 Task:  Click on  Soccer In the  Soccer League click on  Pick Sheet Your name Olivia Garcia Team name Philadelphia and  Email softage.4@softage.net Game 1 Montreal Game 2 Philadelphia Game 3 Atlanta United Game 4 Houston Game 5 Real Salt Lake Game 6 San Jose Game 7 Columbus Game 8 New England Game 9 Philadelphia Game 10 DC United Game 11 Chicago Game 12 NY Red Bulls Game 13 Minnesota United Game 14 LA Galaxy Game 15 Houston Game16 Seattle In Tie Breaker choose Philadelphia Submit pick sheet
Action: Mouse moved to (600, 452)
Screenshot: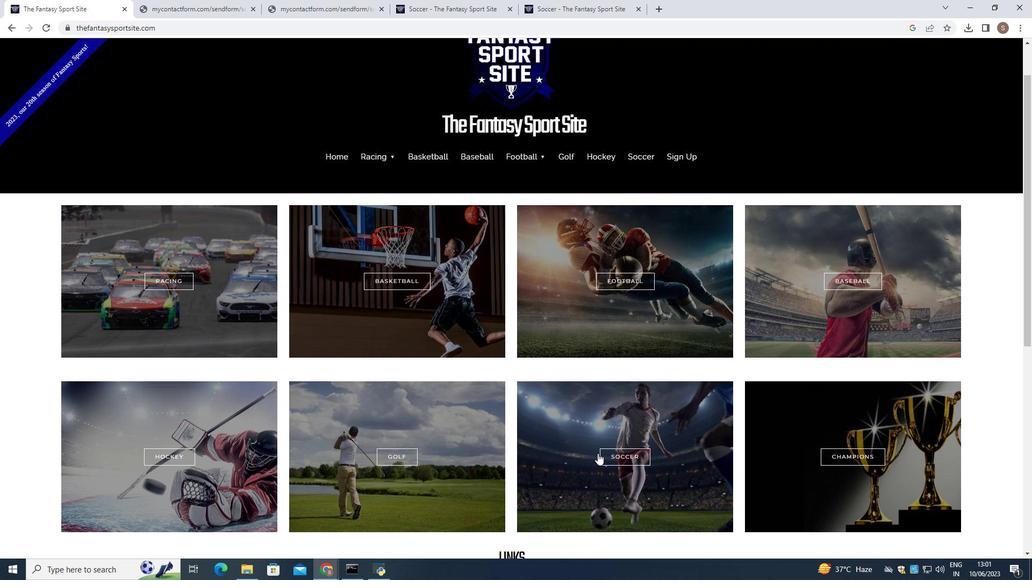 
Action: Mouse pressed left at (600, 452)
Screenshot: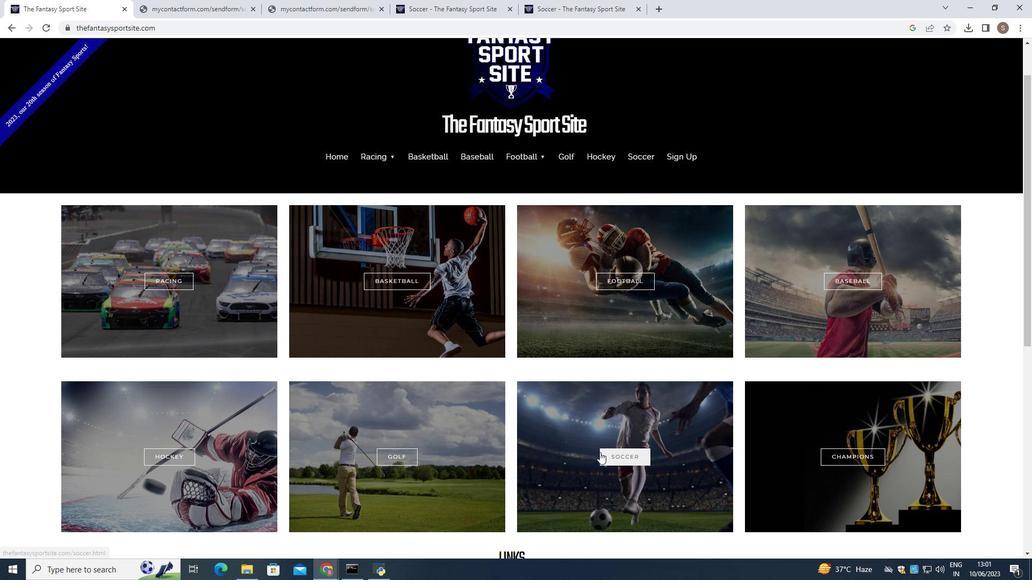 
Action: Mouse moved to (512, 448)
Screenshot: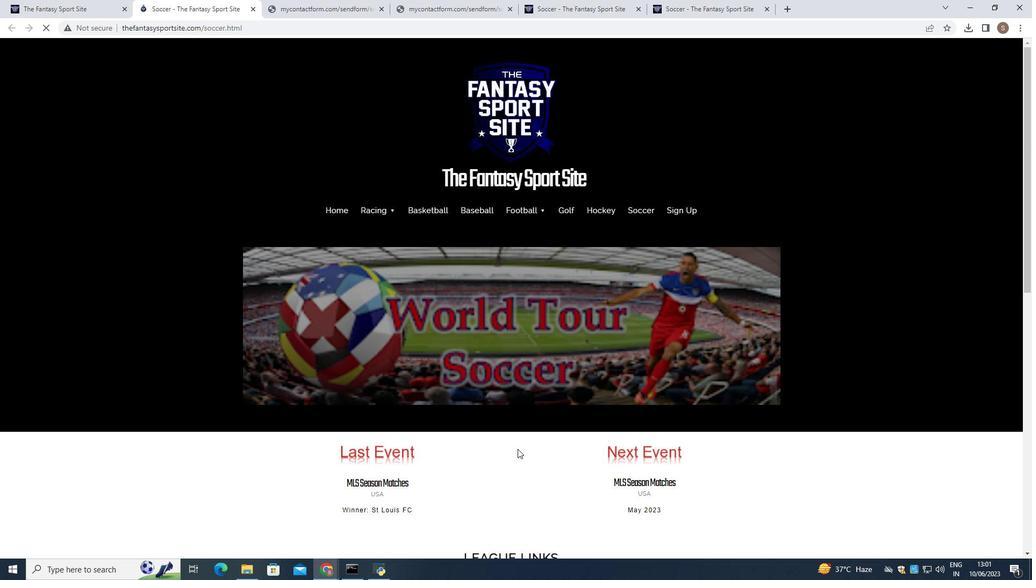 
Action: Mouse scrolled (512, 448) with delta (0, 0)
Screenshot: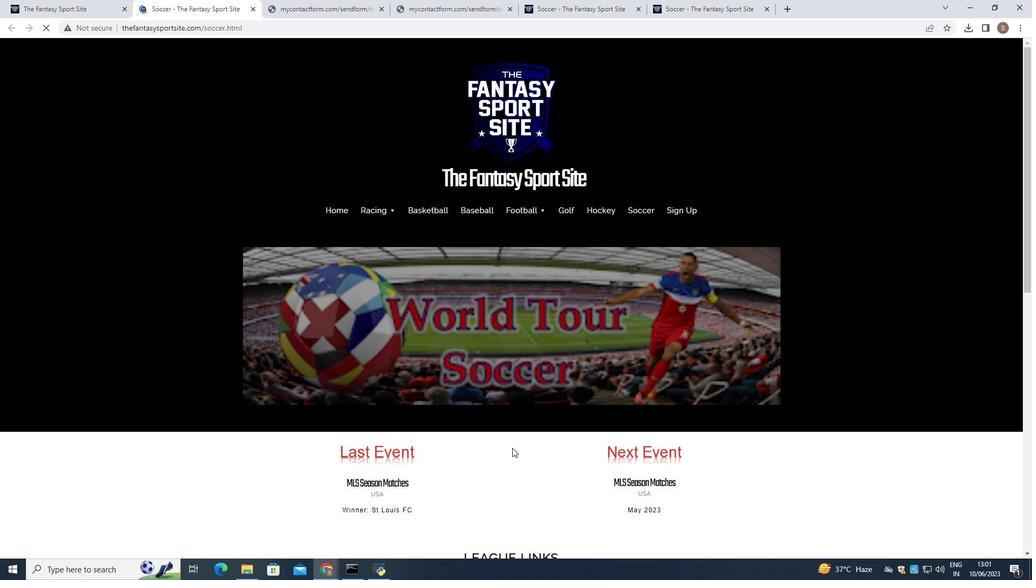 
Action: Mouse scrolled (512, 448) with delta (0, 0)
Screenshot: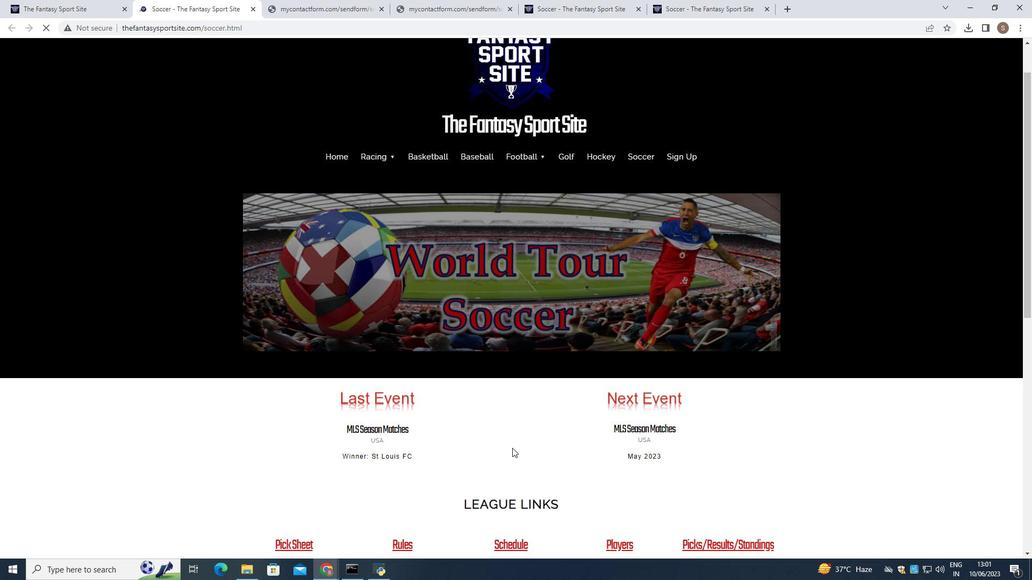 
Action: Mouse scrolled (512, 448) with delta (0, 0)
Screenshot: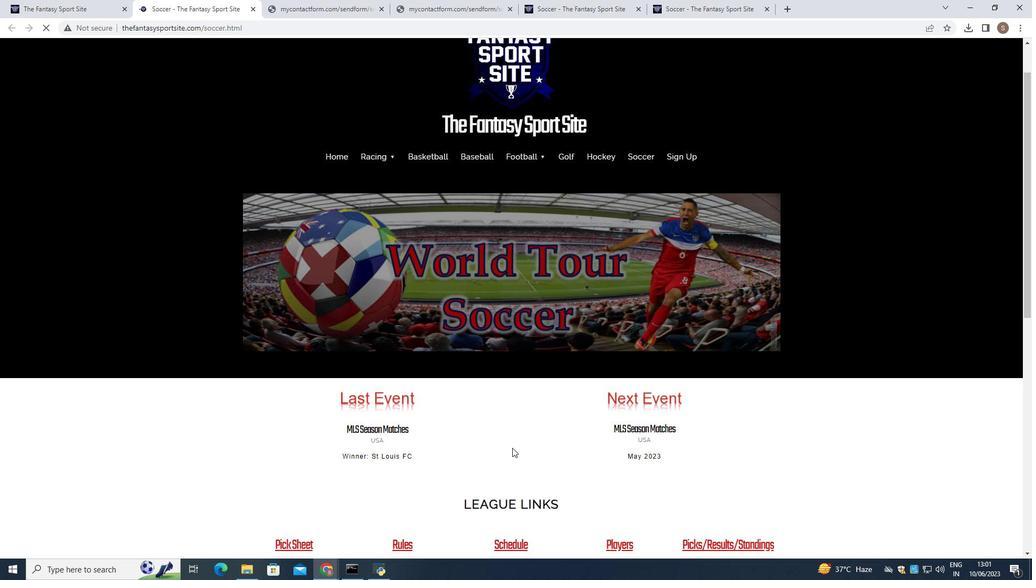 
Action: Mouse moved to (294, 442)
Screenshot: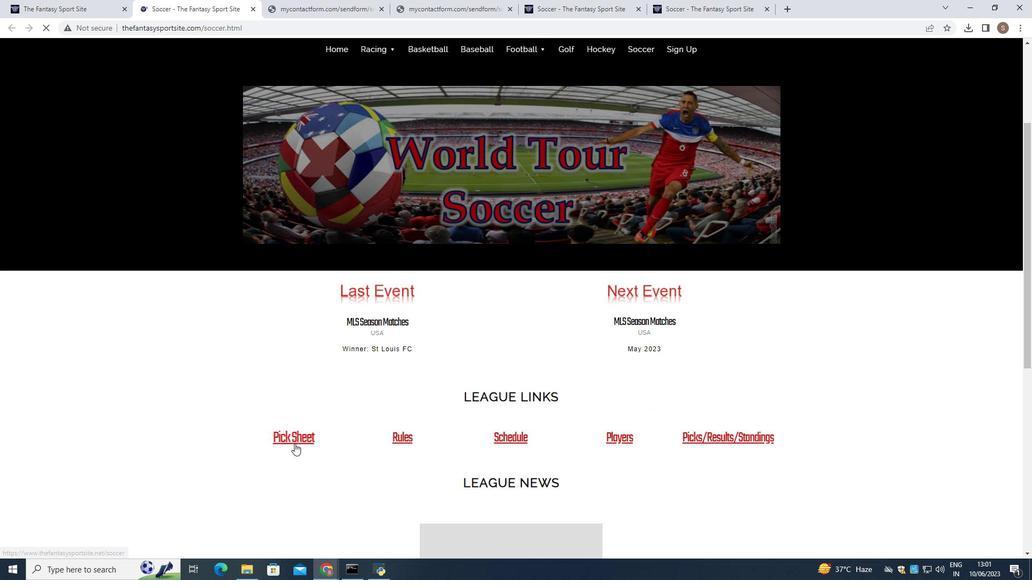 
Action: Mouse pressed left at (294, 442)
Screenshot: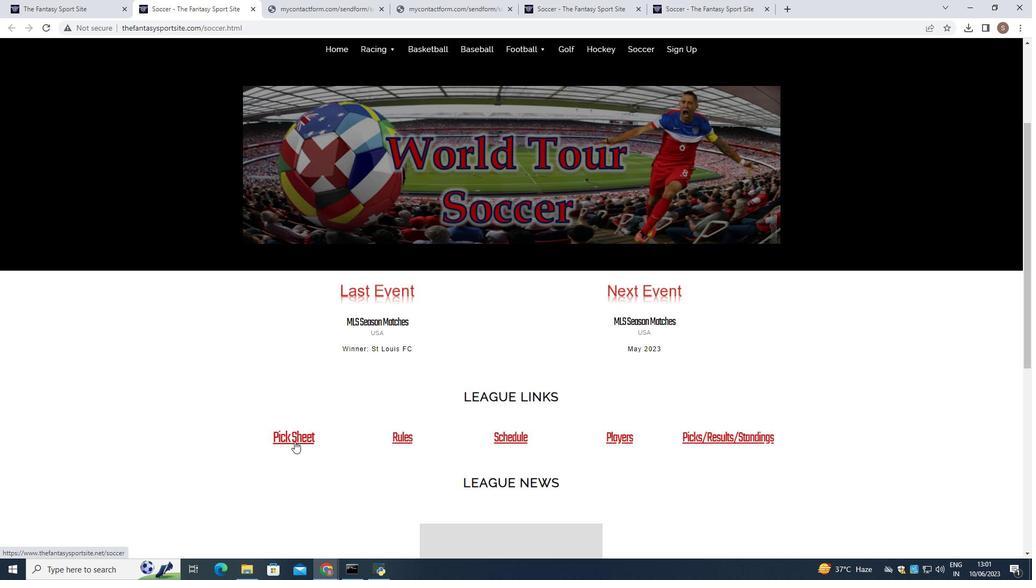 
Action: Mouse scrolled (294, 441) with delta (0, 0)
Screenshot: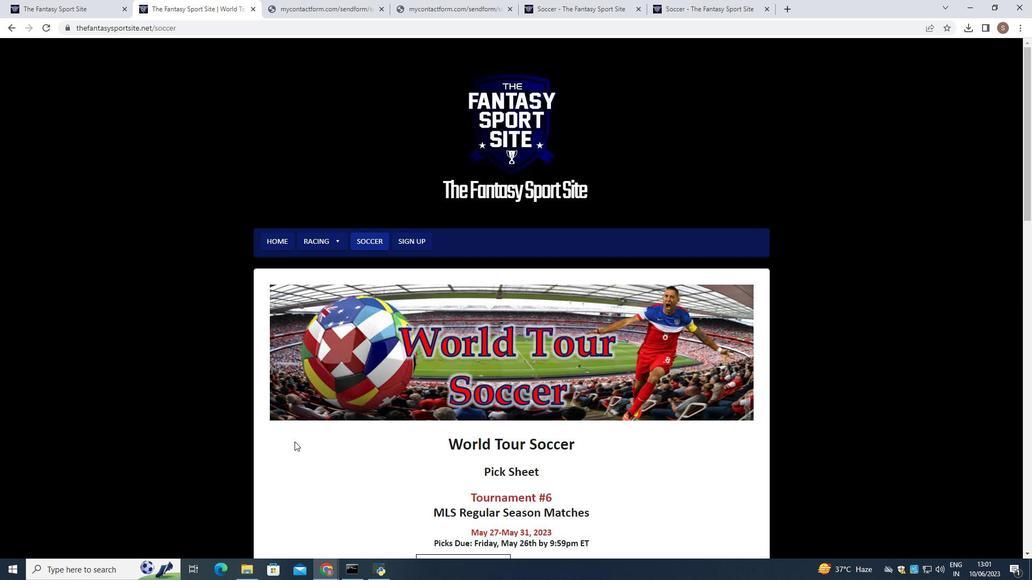 
Action: Mouse scrolled (294, 441) with delta (0, 0)
Screenshot: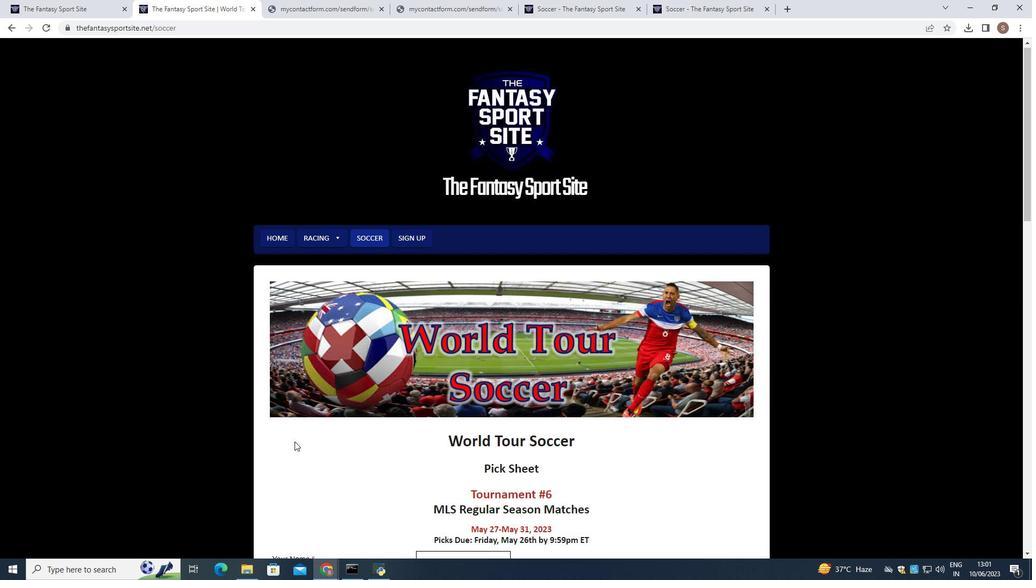 
Action: Mouse moved to (425, 449)
Screenshot: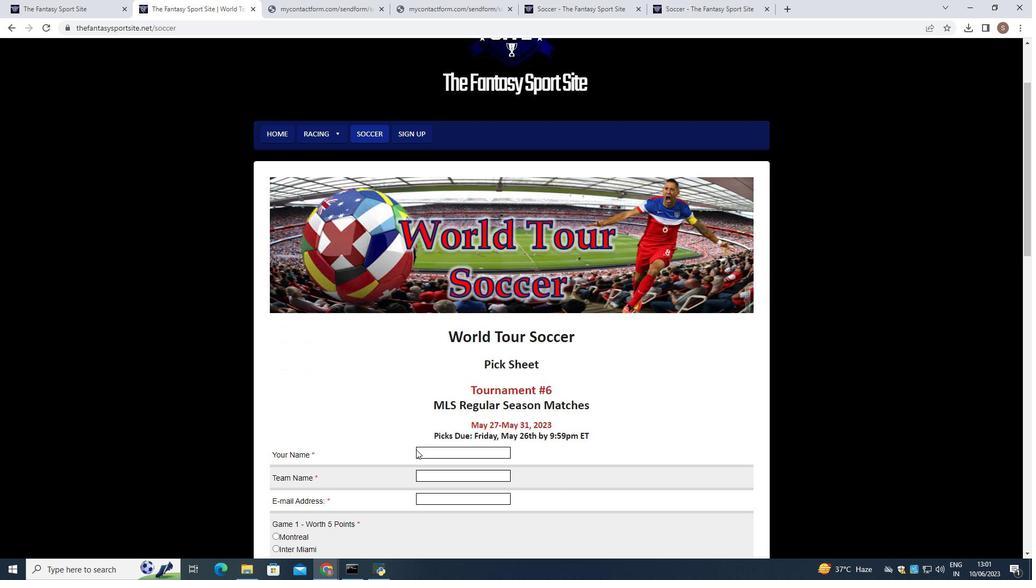 
Action: Mouse pressed left at (425, 449)
Screenshot: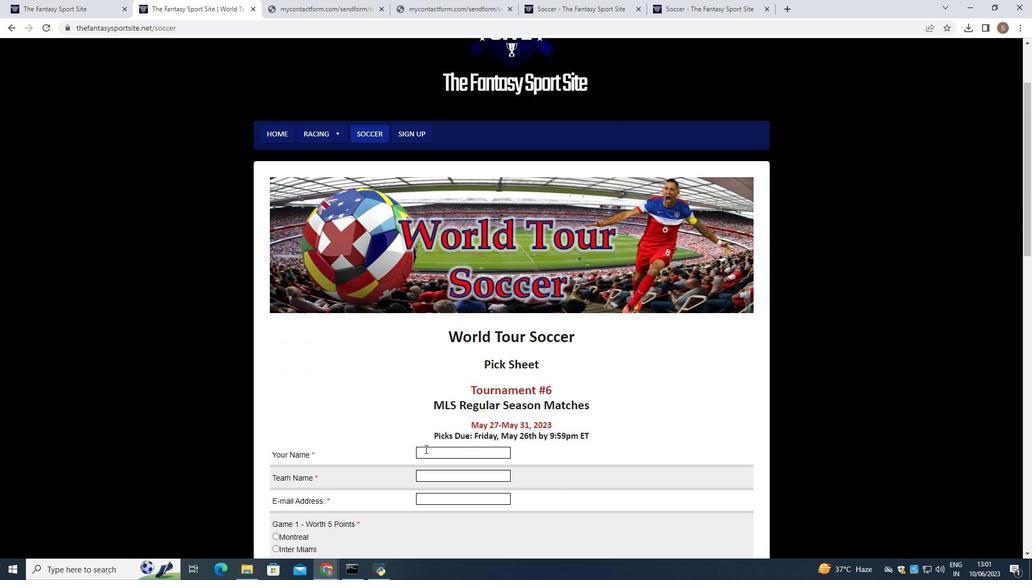 
Action: Key pressed <Key.shift>Olivia<Key.space><Key.shift>Garcia
Screenshot: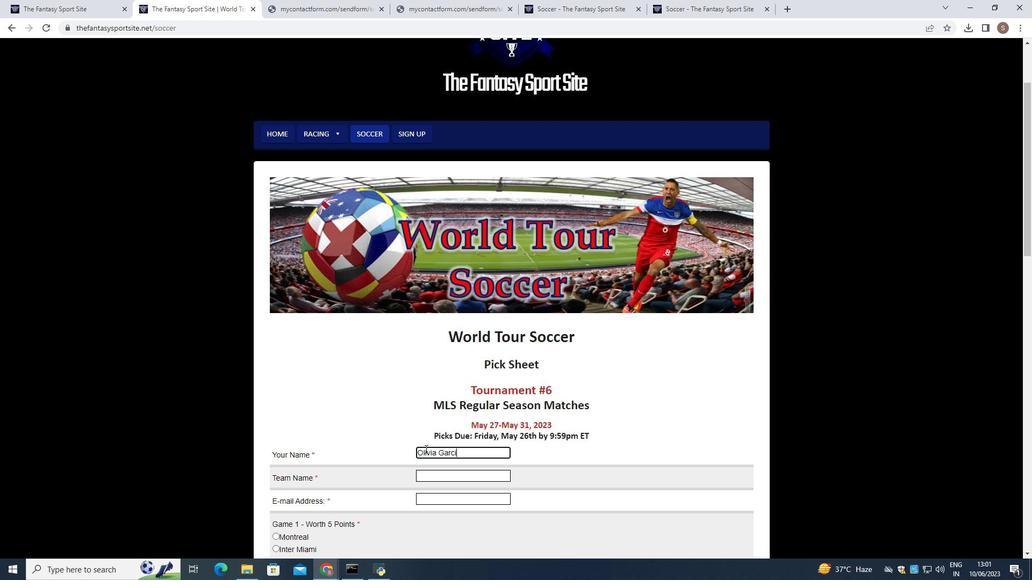 
Action: Mouse moved to (446, 474)
Screenshot: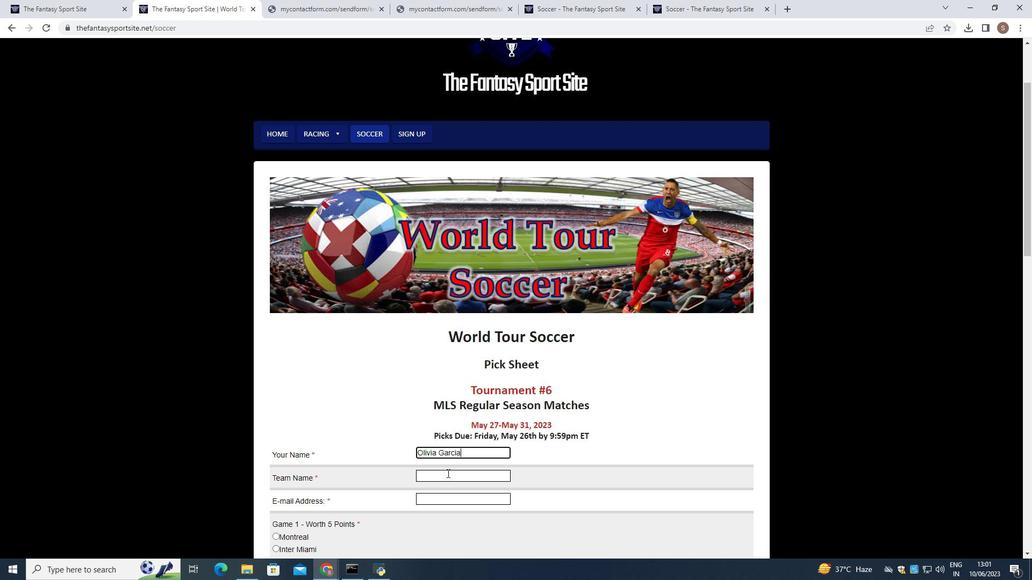 
Action: Mouse pressed left at (446, 474)
Screenshot: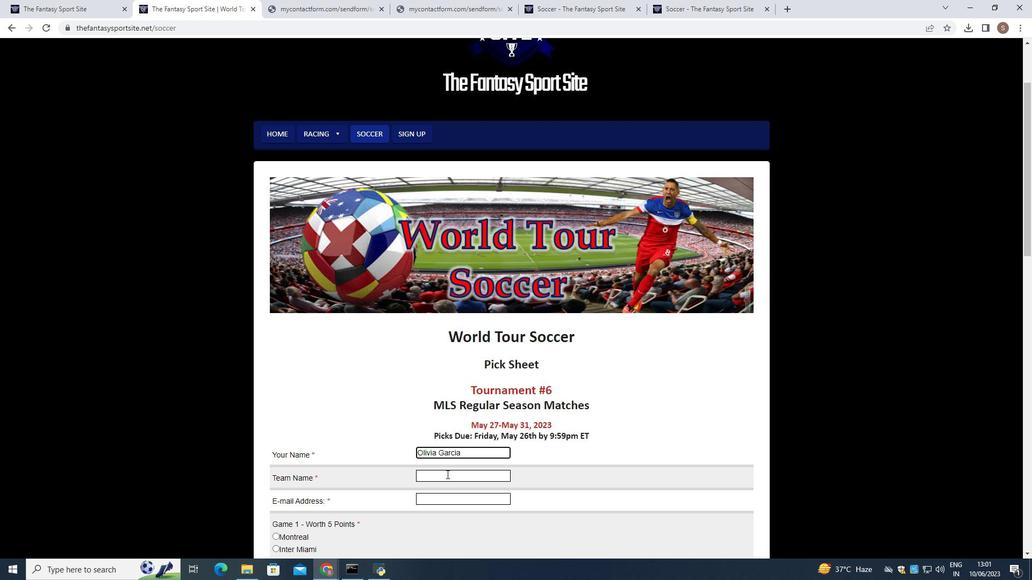 
Action: Key pressed <Key.shift_r>Philadelphia
Screenshot: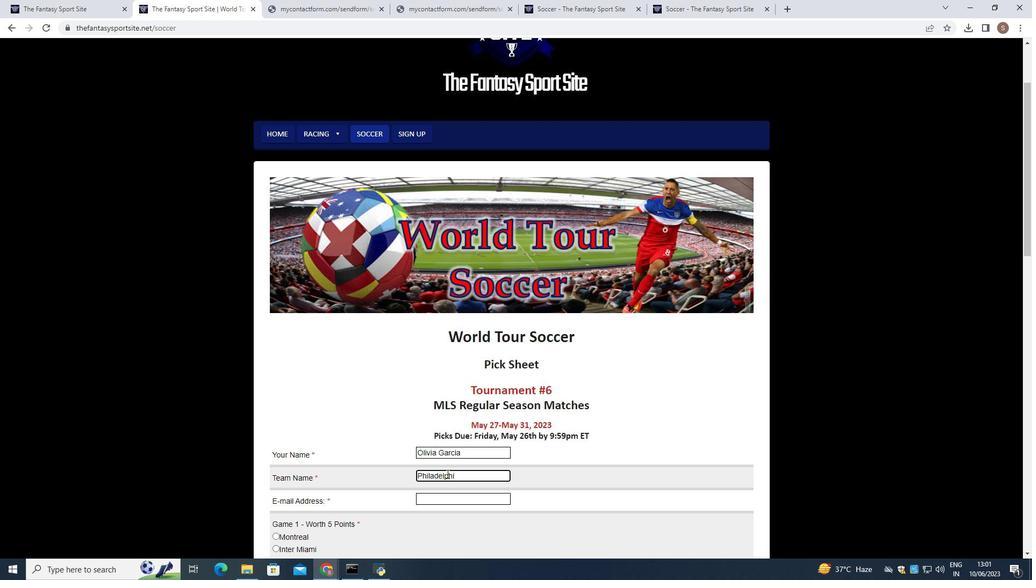 
Action: Mouse moved to (419, 498)
Screenshot: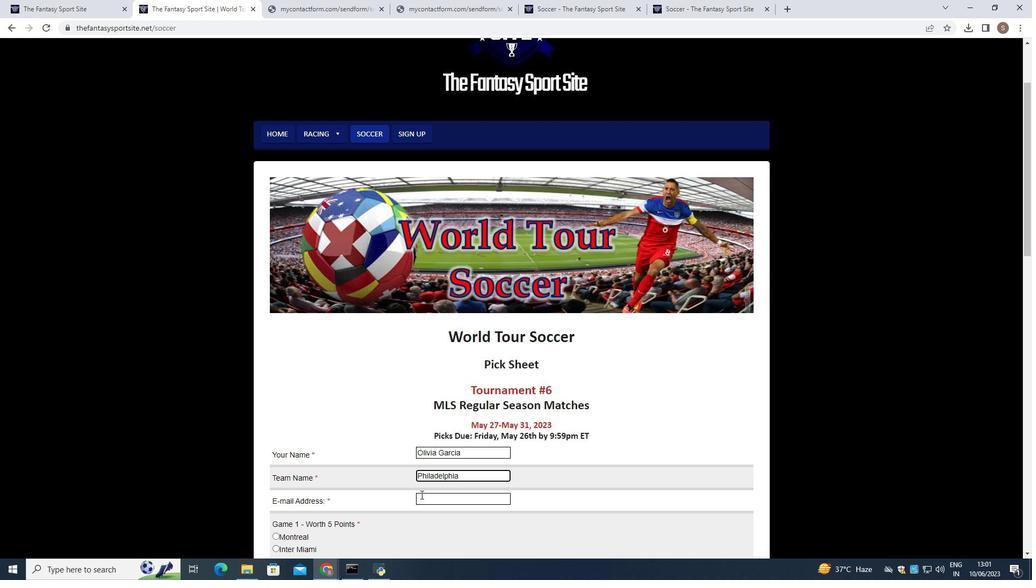 
Action: Mouse pressed left at (419, 498)
Screenshot: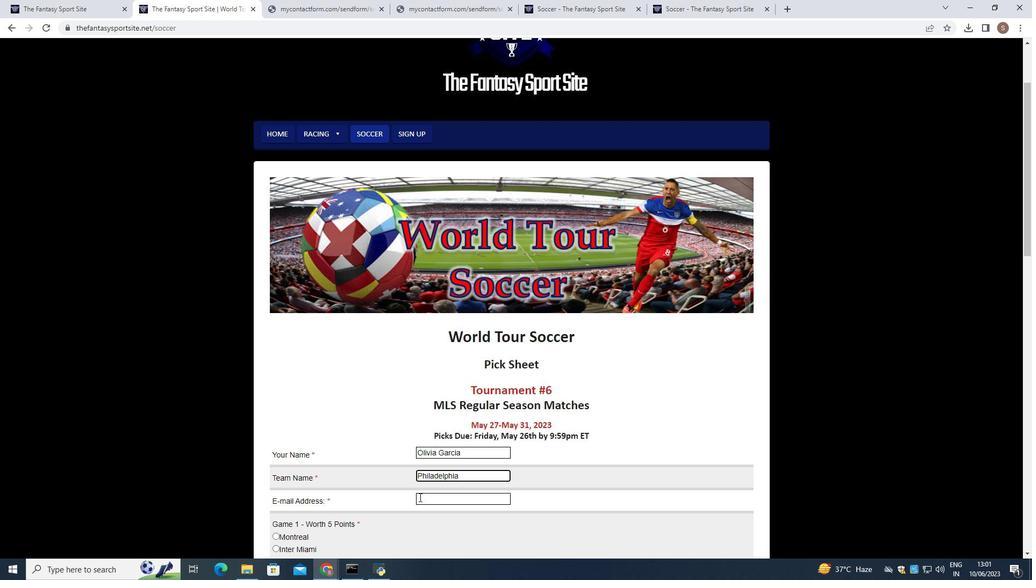 
Action: Key pressed <Key.shift>S<Key.backspace>softage.4<Key.shift>@softage.net
Screenshot: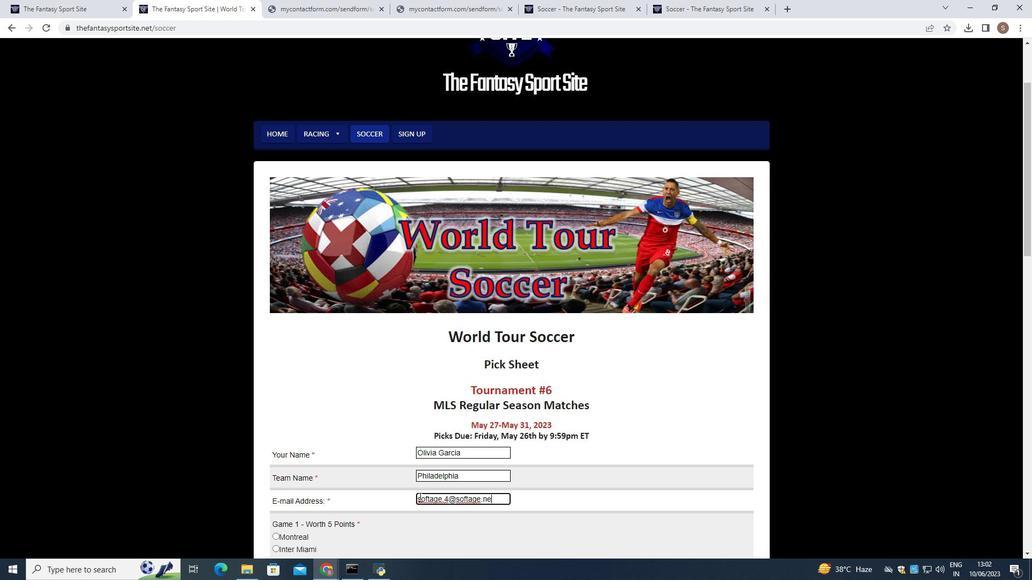 
Action: Mouse moved to (386, 465)
Screenshot: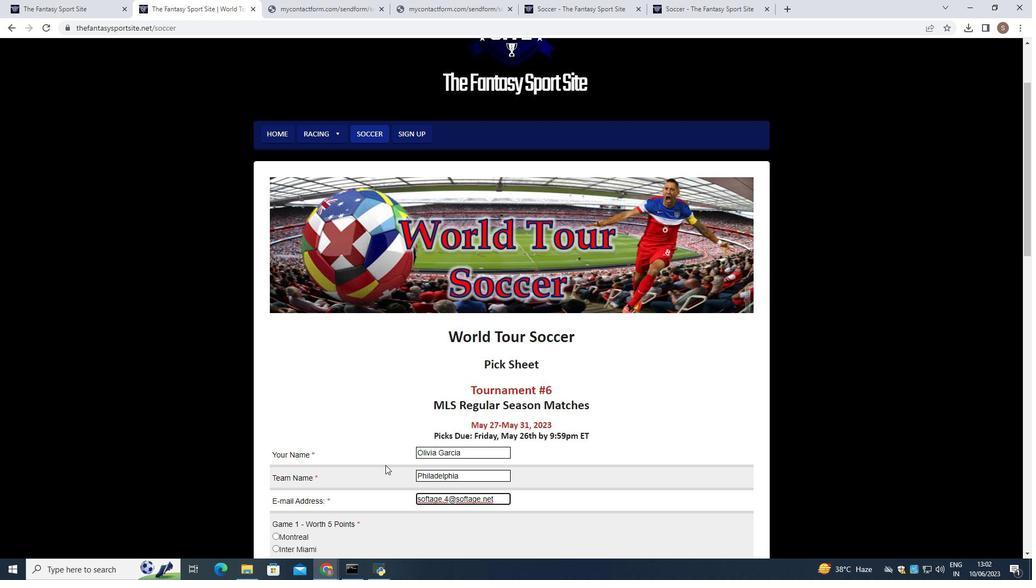 
Action: Mouse scrolled (386, 464) with delta (0, 0)
Screenshot: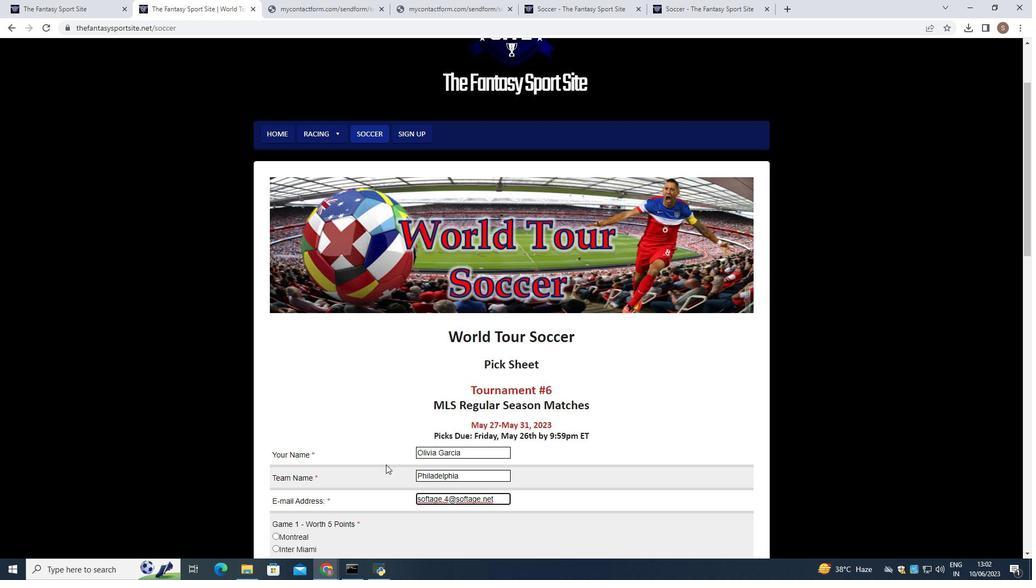 
Action: Mouse moved to (275, 482)
Screenshot: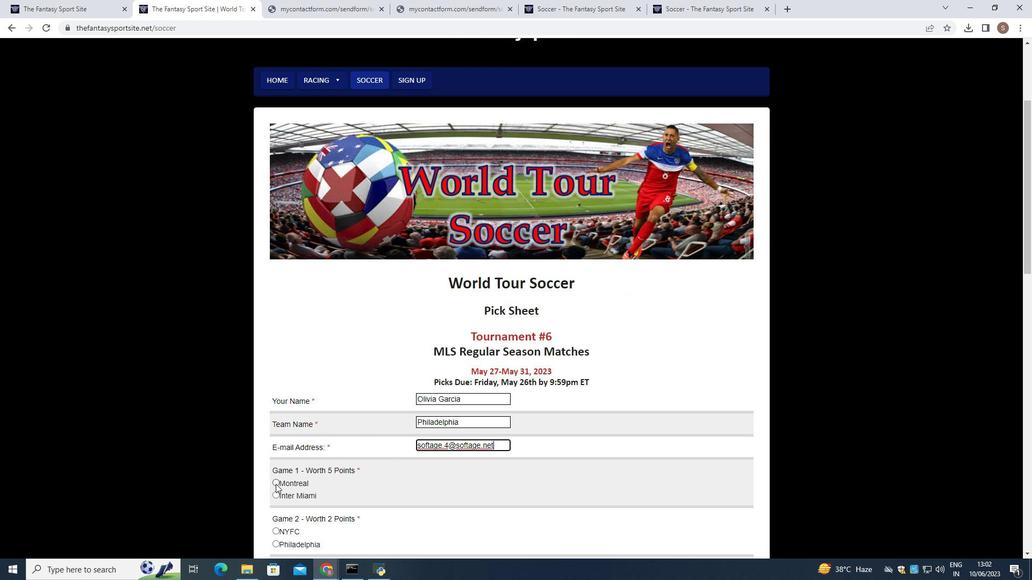 
Action: Mouse pressed left at (275, 482)
Screenshot: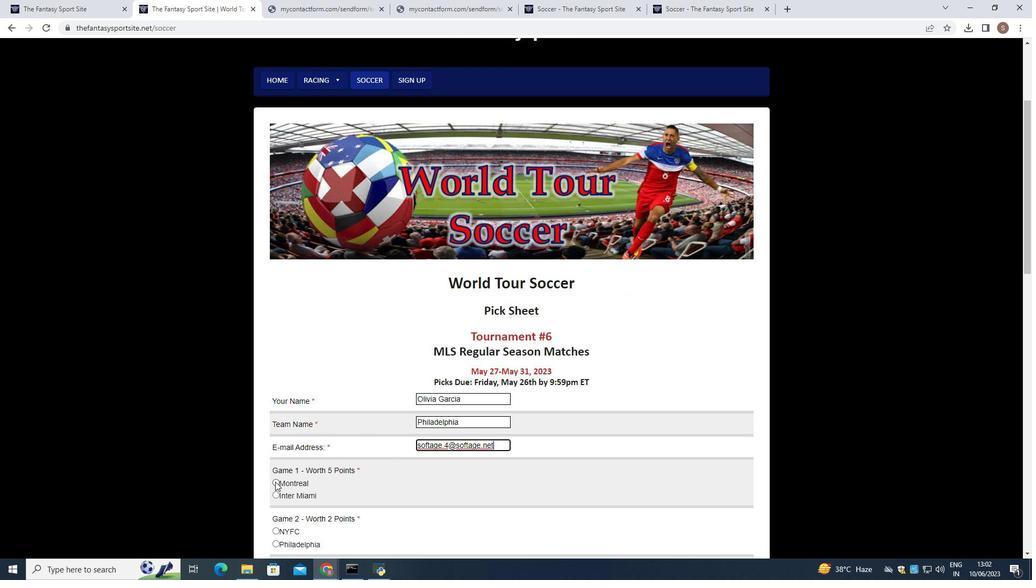 
Action: Mouse moved to (297, 480)
Screenshot: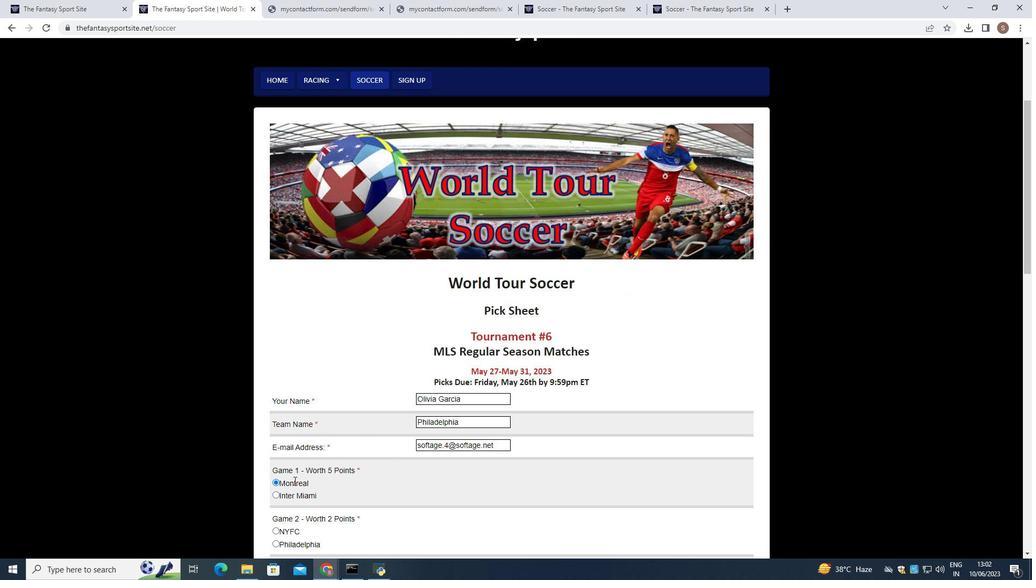 
Action: Mouse scrolled (297, 479) with delta (0, 0)
Screenshot: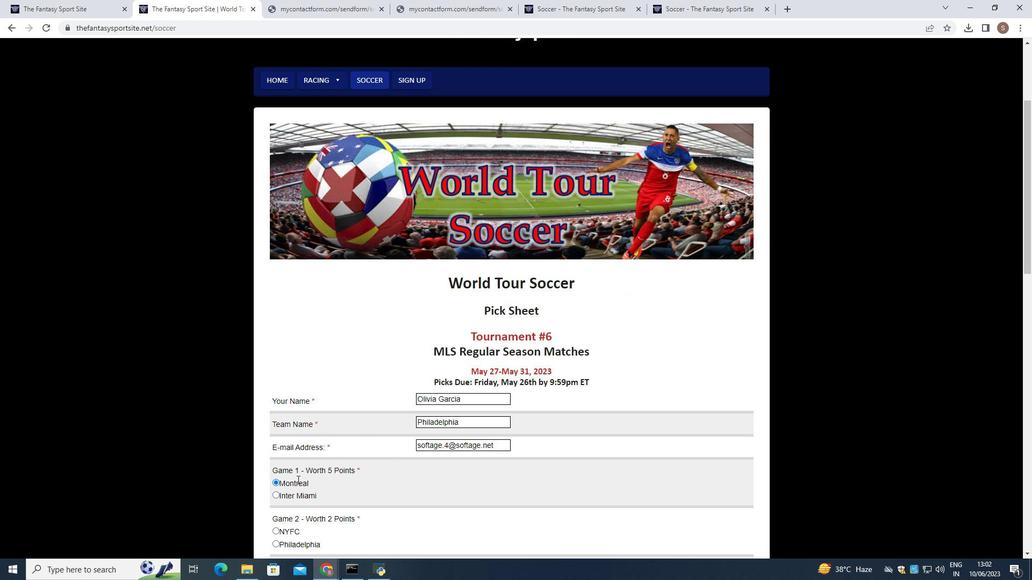 
Action: Mouse scrolled (297, 479) with delta (0, 0)
Screenshot: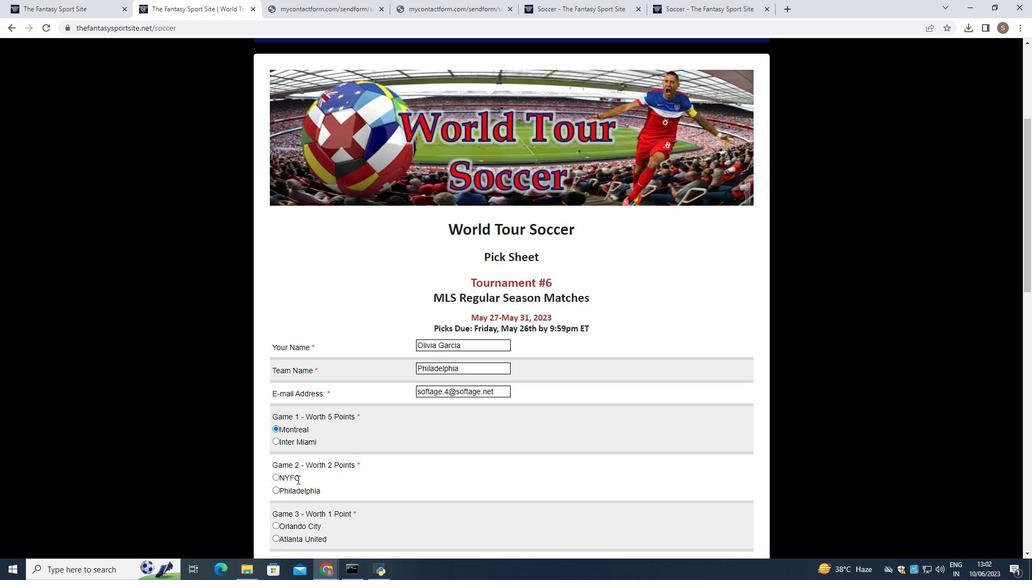 
Action: Mouse moved to (278, 438)
Screenshot: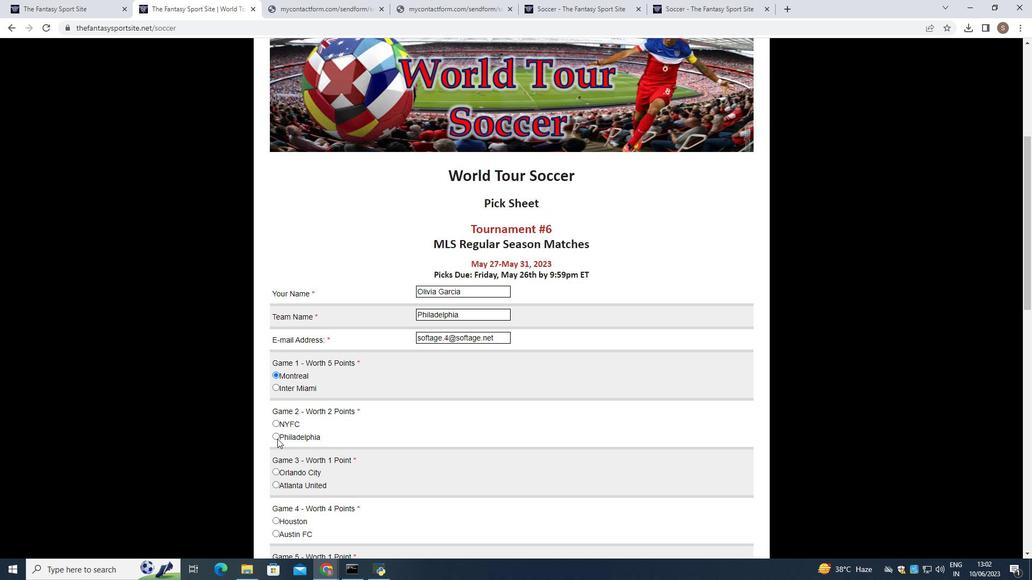 
Action: Mouse pressed left at (278, 438)
Screenshot: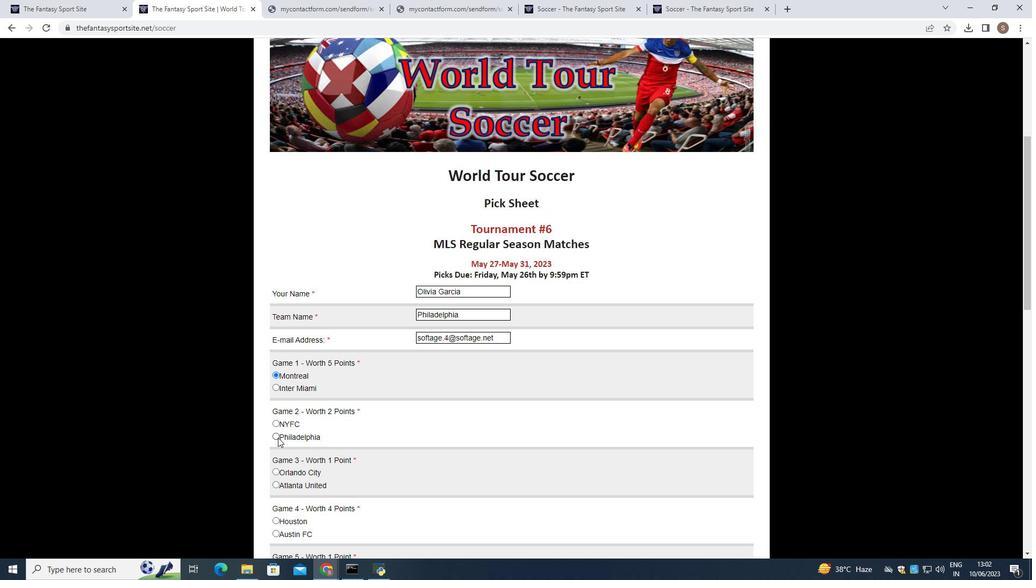 
Action: Mouse moved to (293, 438)
Screenshot: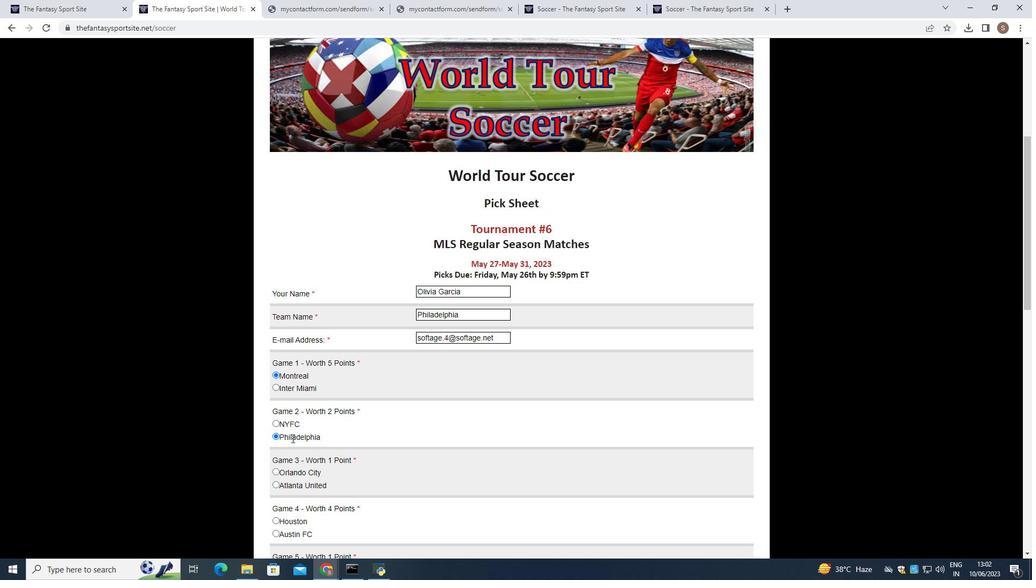 
Action: Mouse scrolled (293, 438) with delta (0, 0)
Screenshot: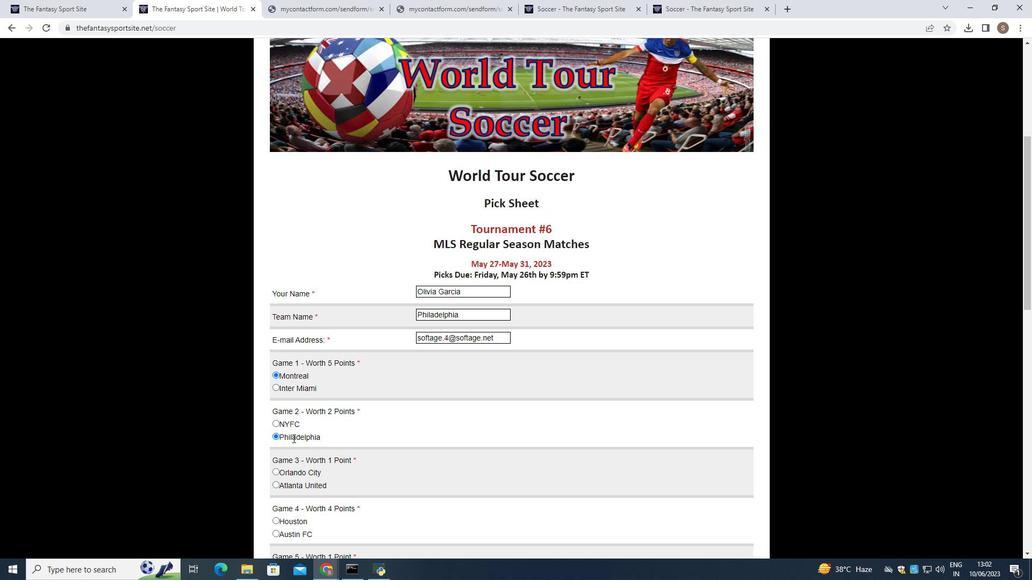 
Action: Mouse moved to (275, 430)
Screenshot: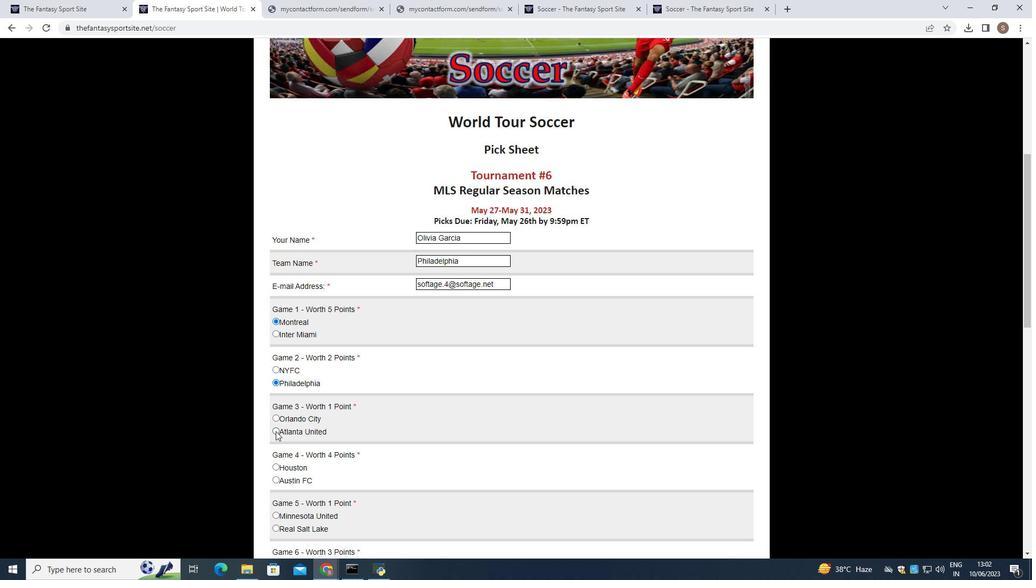 
Action: Mouse pressed left at (275, 430)
Screenshot: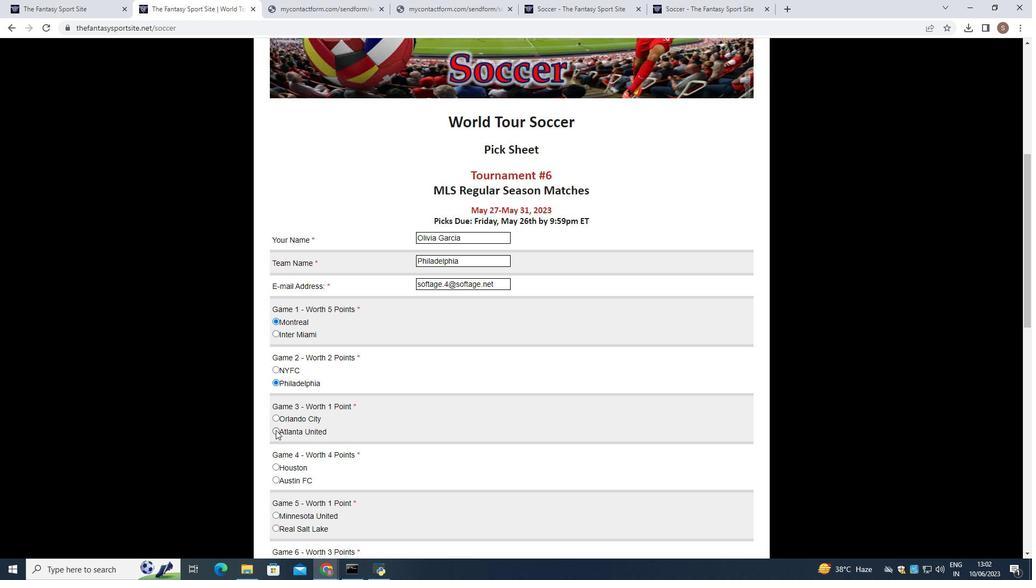 
Action: Mouse moved to (277, 428)
Screenshot: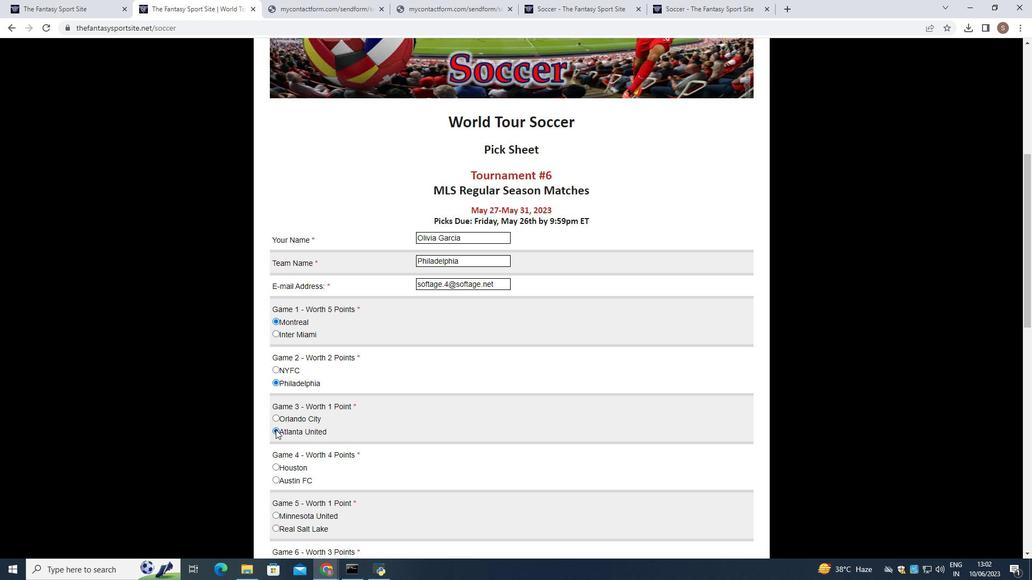 
Action: Mouse scrolled (277, 428) with delta (0, 0)
Screenshot: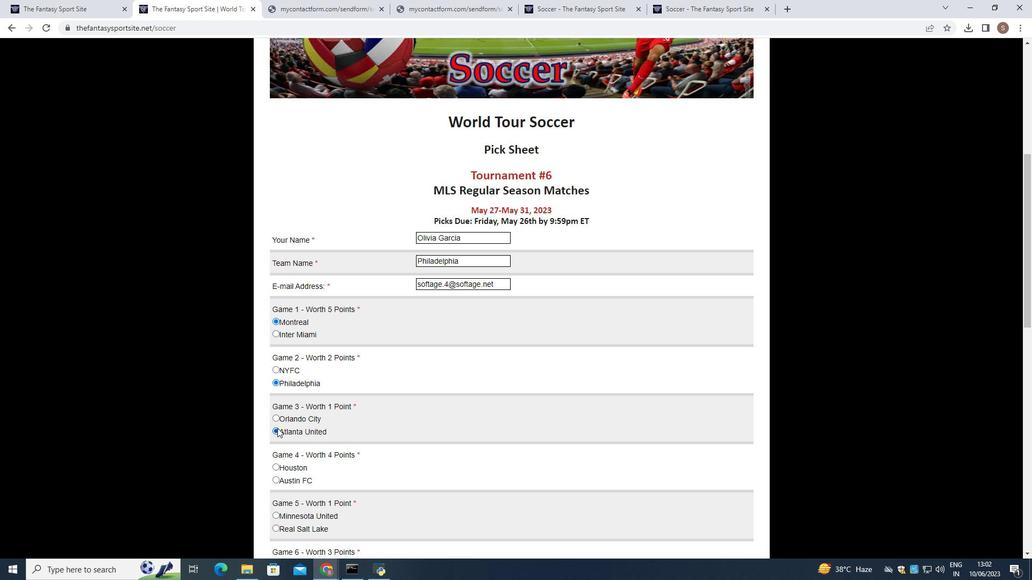 
Action: Mouse moved to (275, 413)
Screenshot: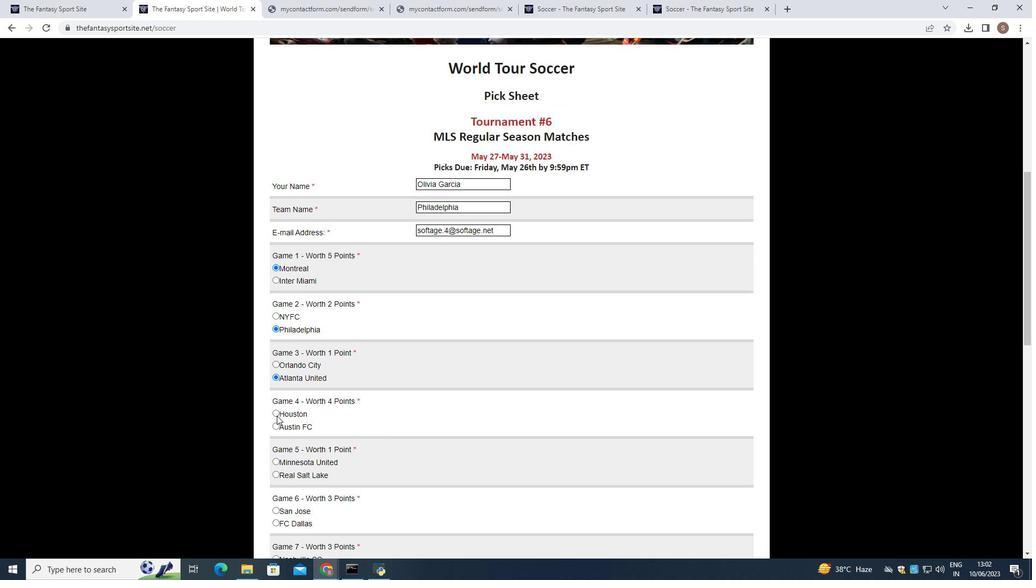 
Action: Mouse pressed left at (275, 413)
Screenshot: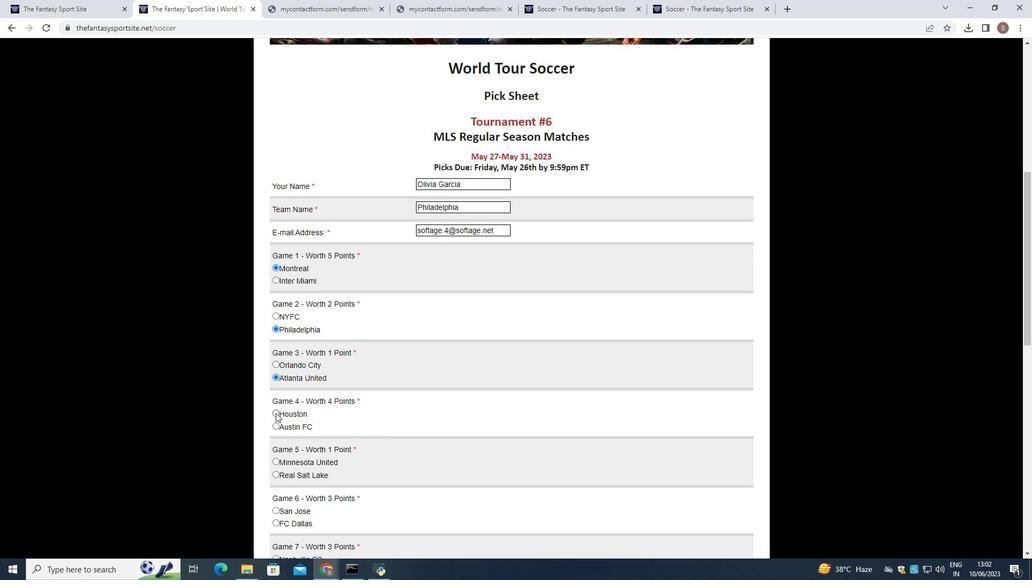 
Action: Mouse scrolled (275, 413) with delta (0, 0)
Screenshot: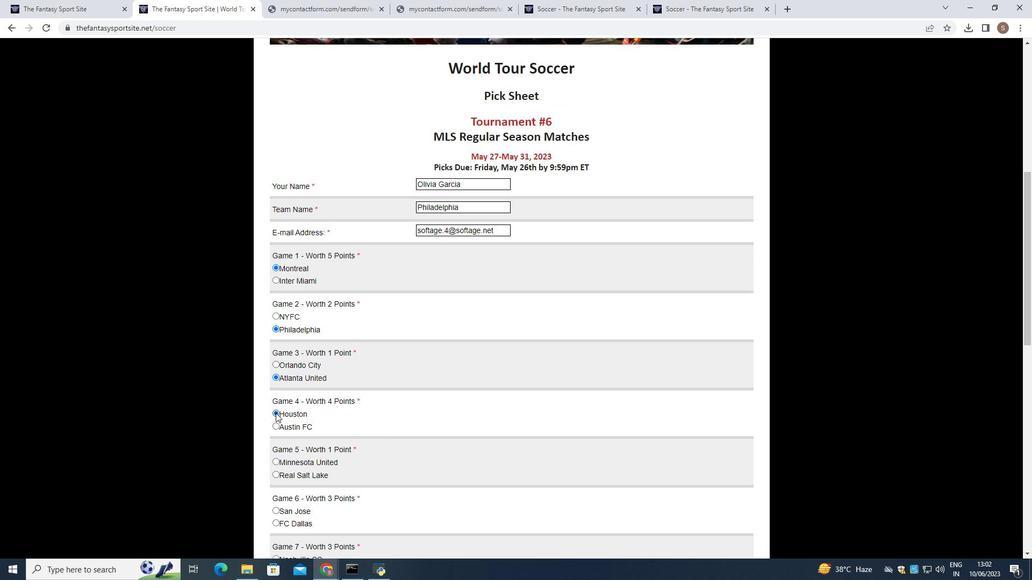 
Action: Mouse moved to (275, 420)
Screenshot: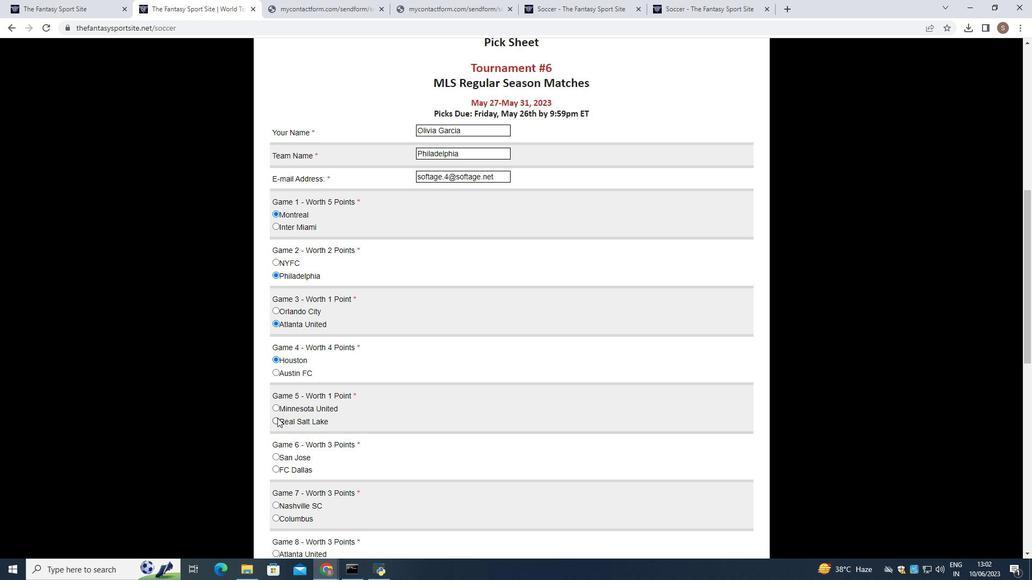 
Action: Mouse pressed left at (275, 420)
Screenshot: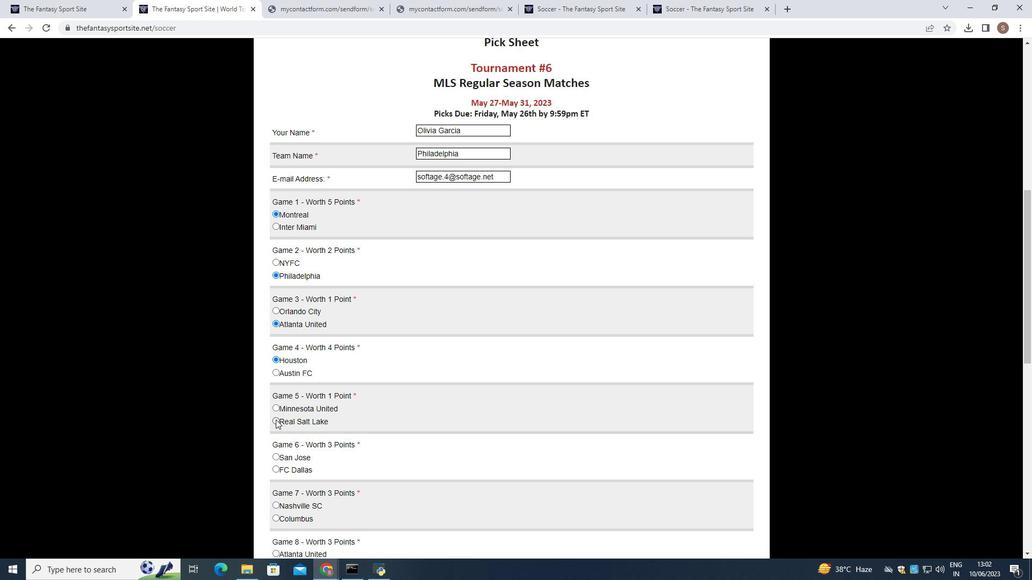 
Action: Mouse scrolled (275, 419) with delta (0, 0)
Screenshot: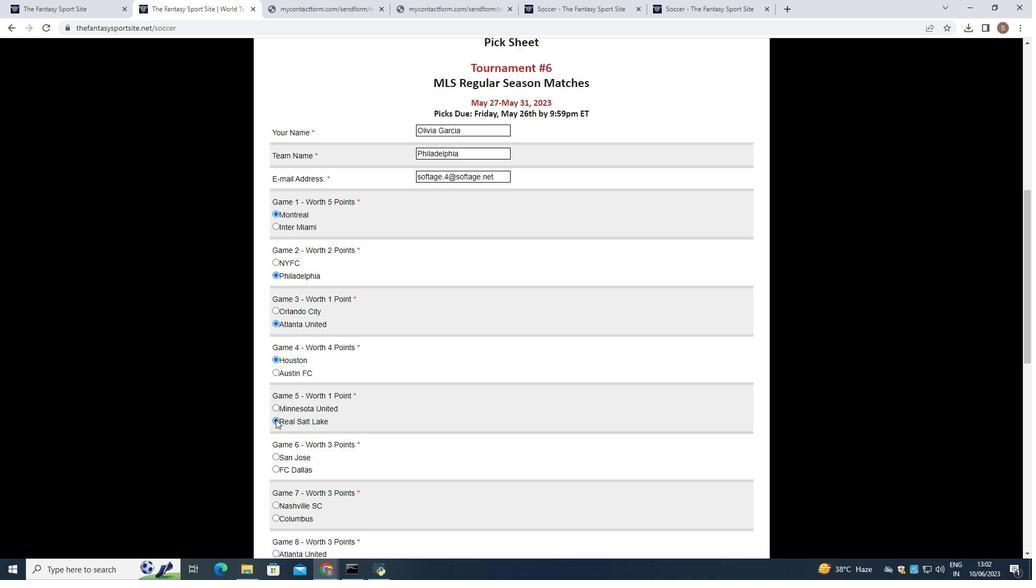
Action: Mouse moved to (276, 403)
Screenshot: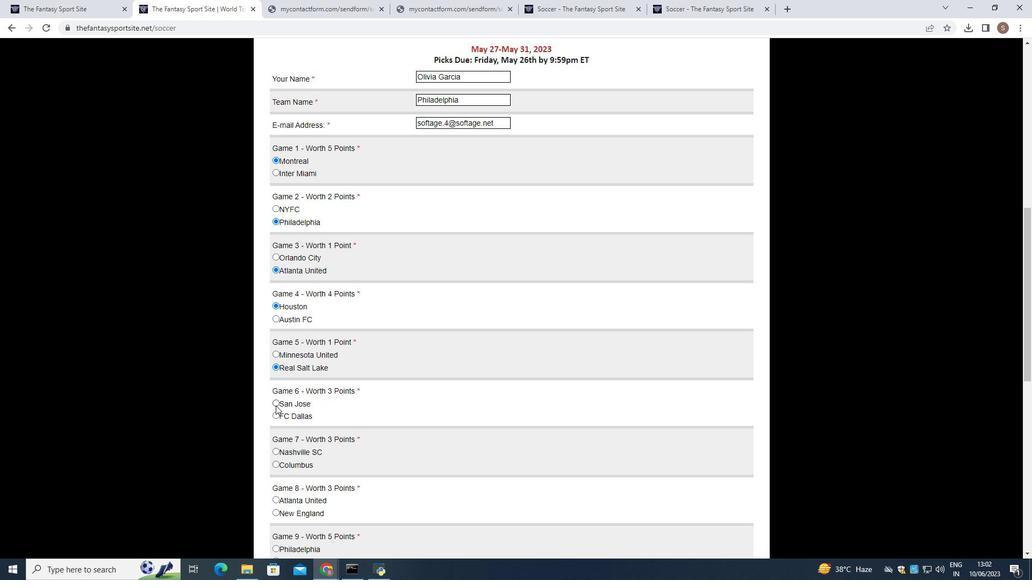 
Action: Mouse pressed left at (276, 403)
Screenshot: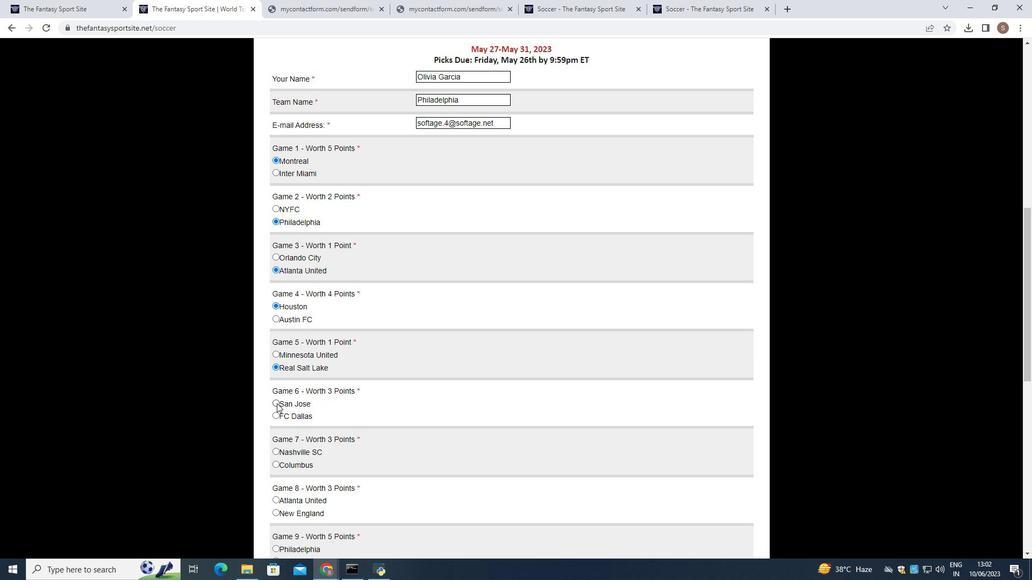 
Action: Mouse scrolled (276, 403) with delta (0, 0)
Screenshot: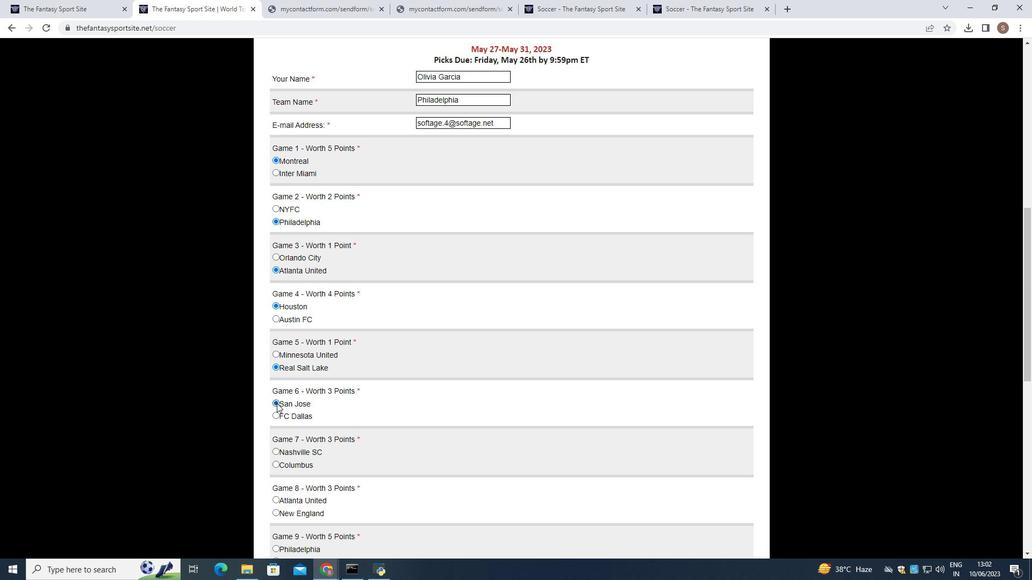 
Action: Mouse scrolled (276, 403) with delta (0, 0)
Screenshot: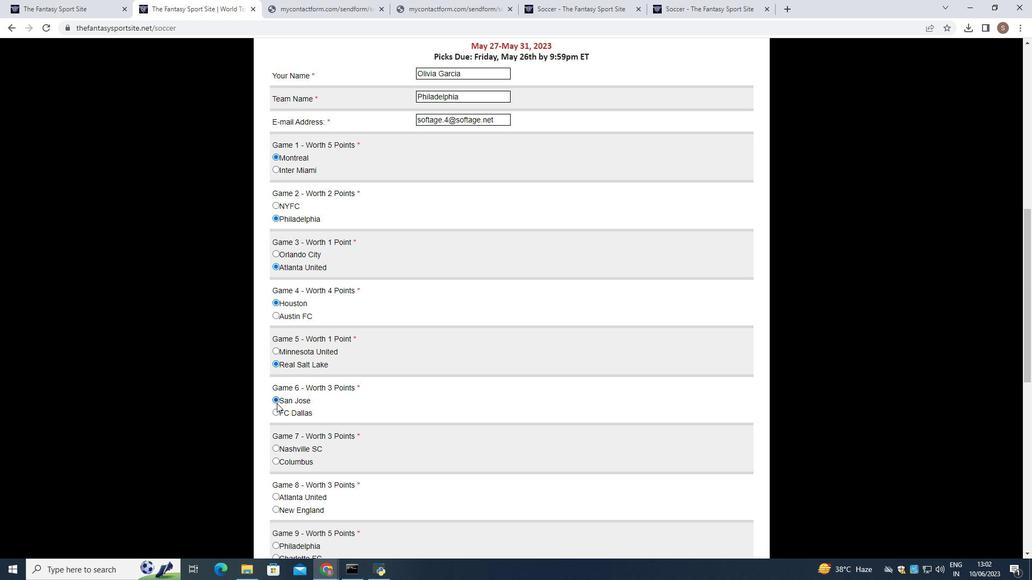 
Action: Mouse moved to (277, 356)
Screenshot: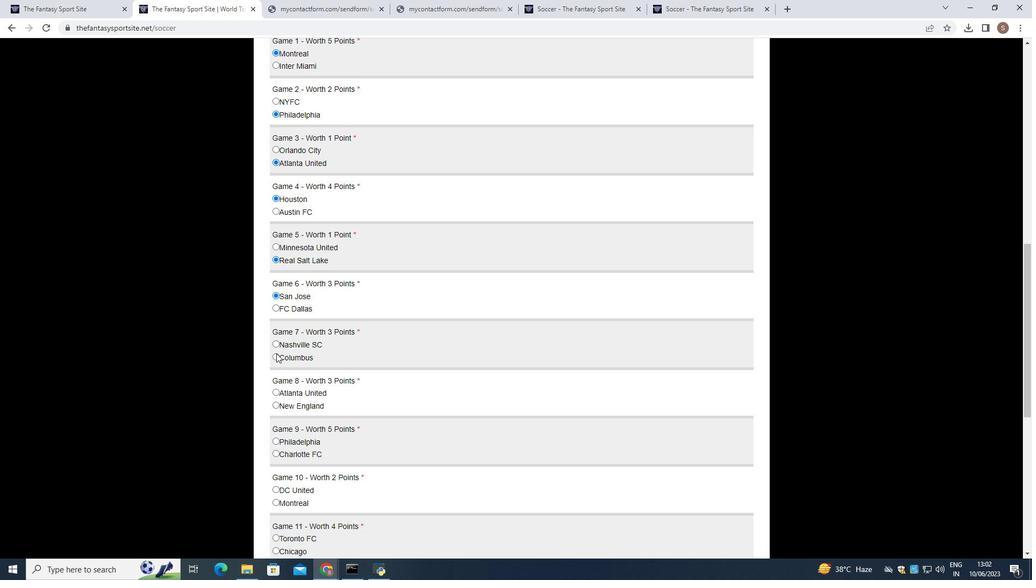 
Action: Mouse pressed left at (277, 356)
Screenshot: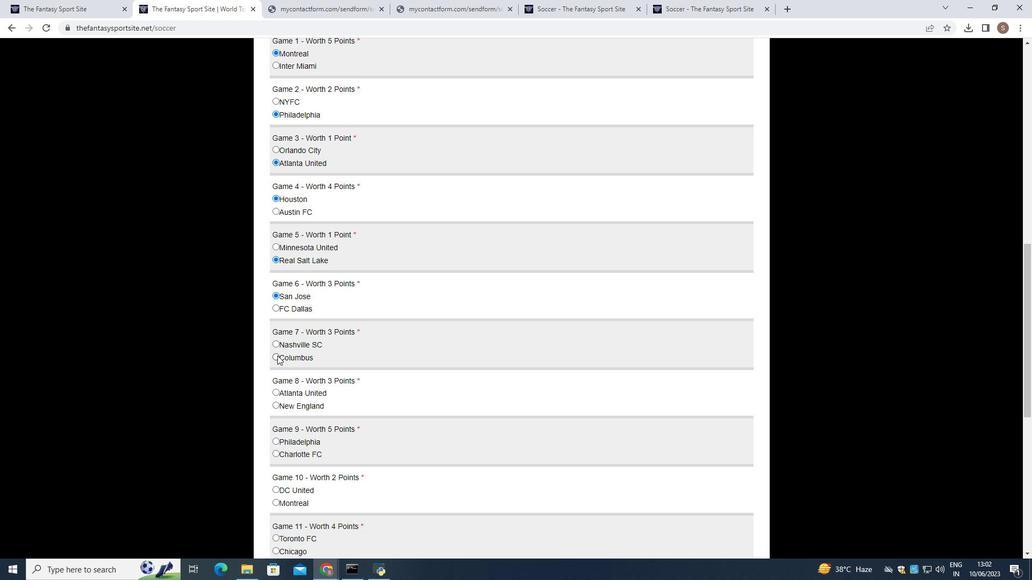 
Action: Mouse scrolled (277, 355) with delta (0, 0)
Screenshot: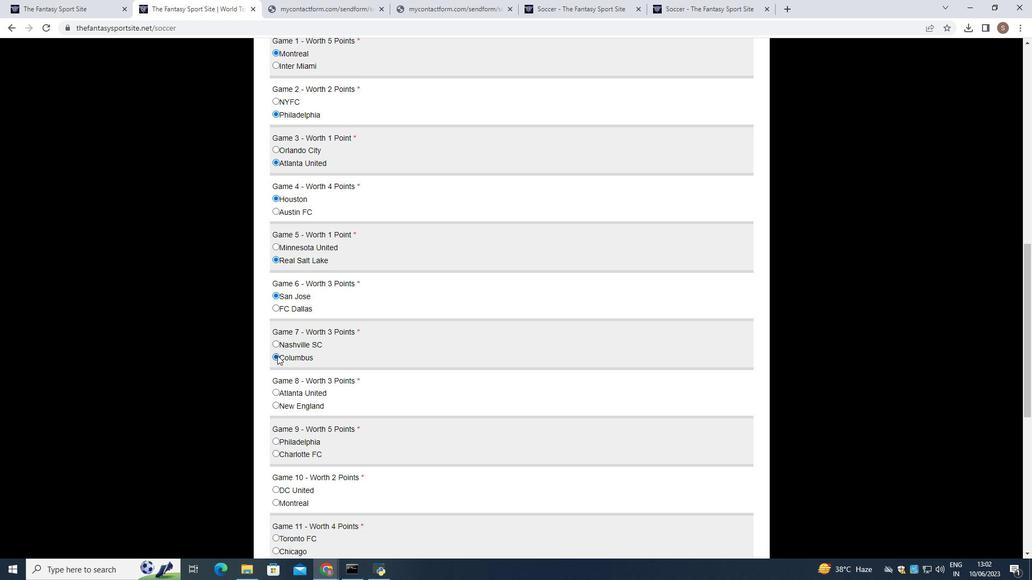 
Action: Mouse moved to (275, 350)
Screenshot: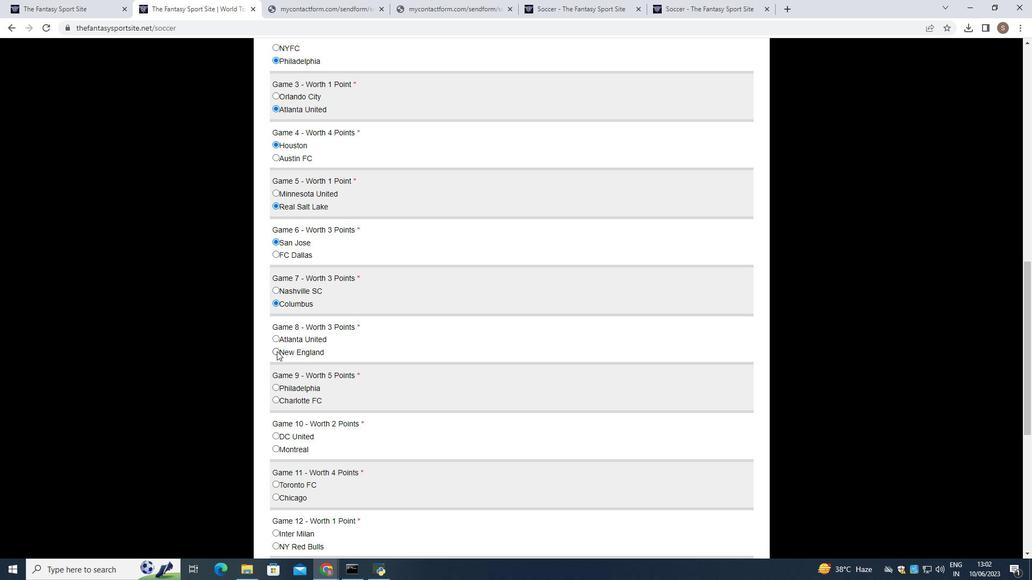 
Action: Mouse pressed left at (275, 350)
Screenshot: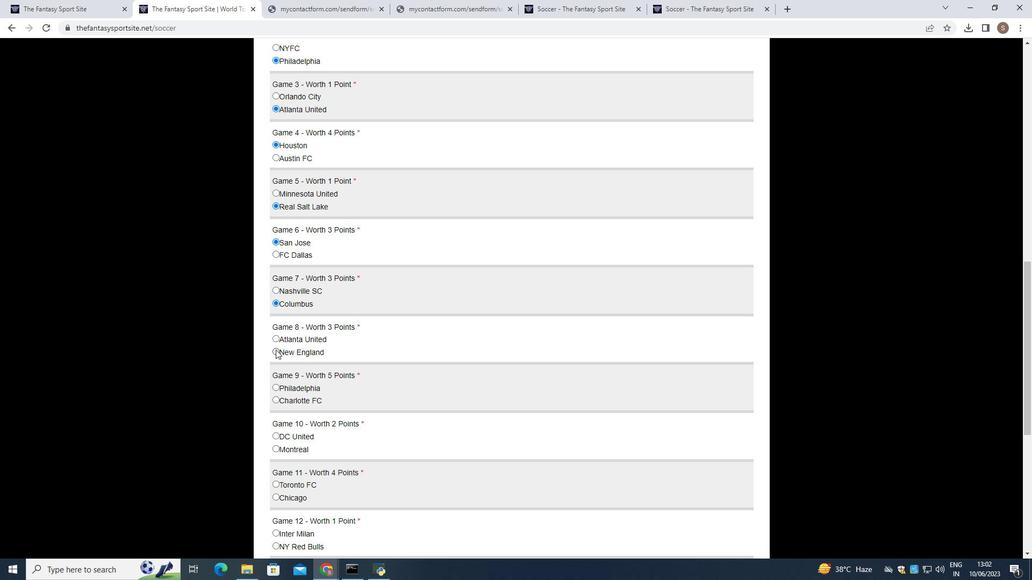
Action: Mouse scrolled (275, 349) with delta (0, 0)
Screenshot: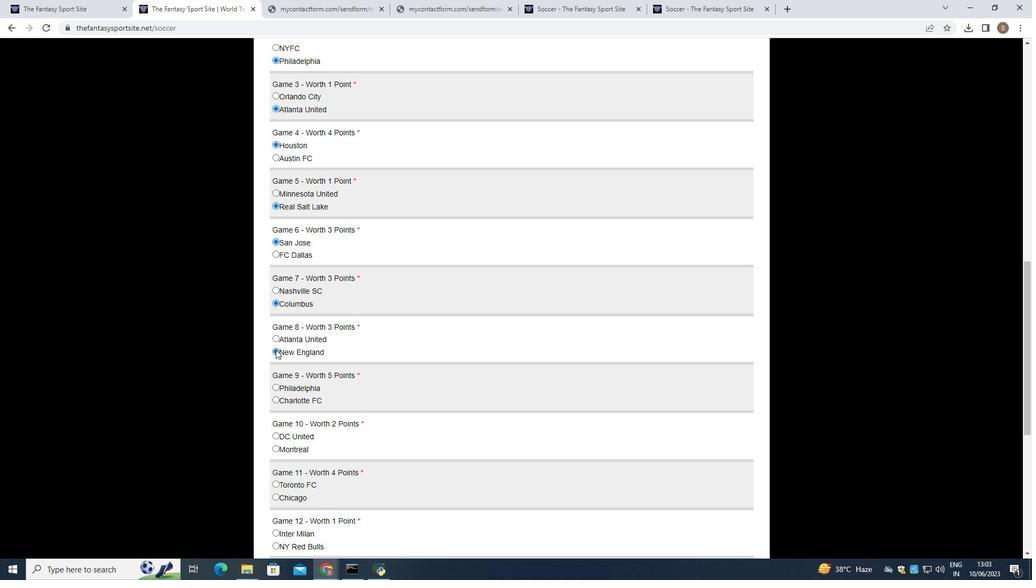 
Action: Mouse moved to (274, 332)
Screenshot: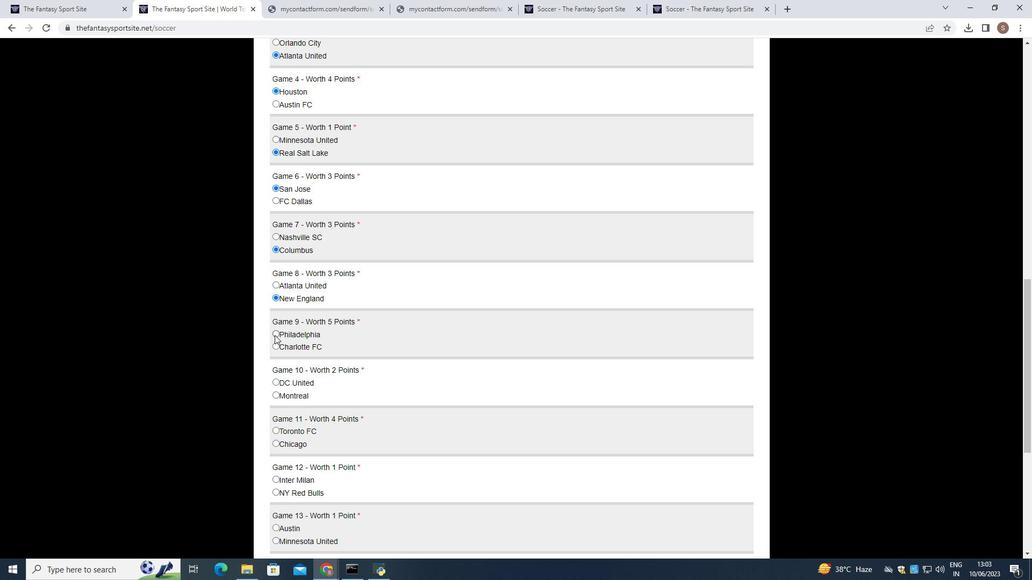 
Action: Mouse pressed left at (274, 332)
Screenshot: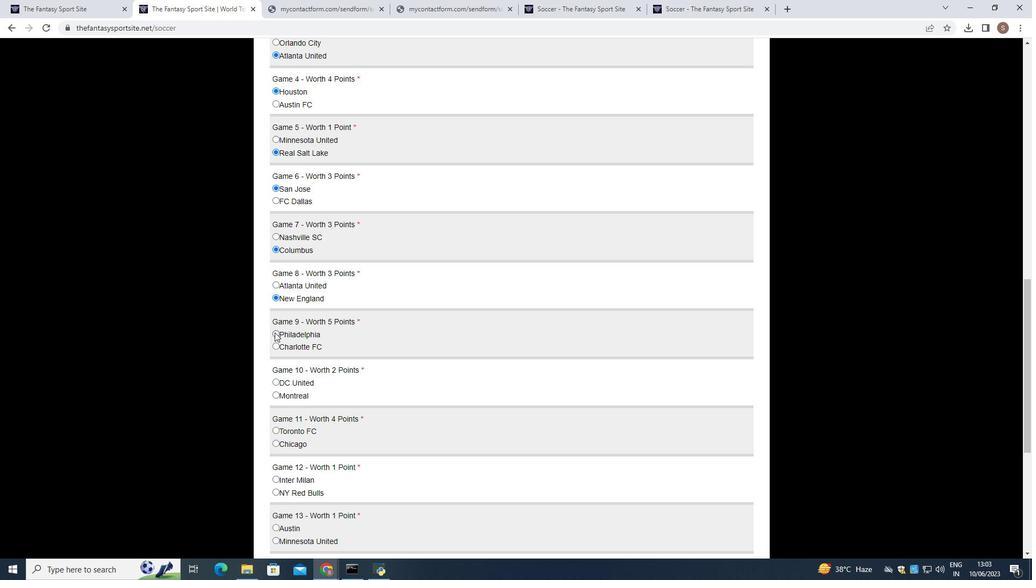 
Action: Mouse moved to (278, 382)
Screenshot: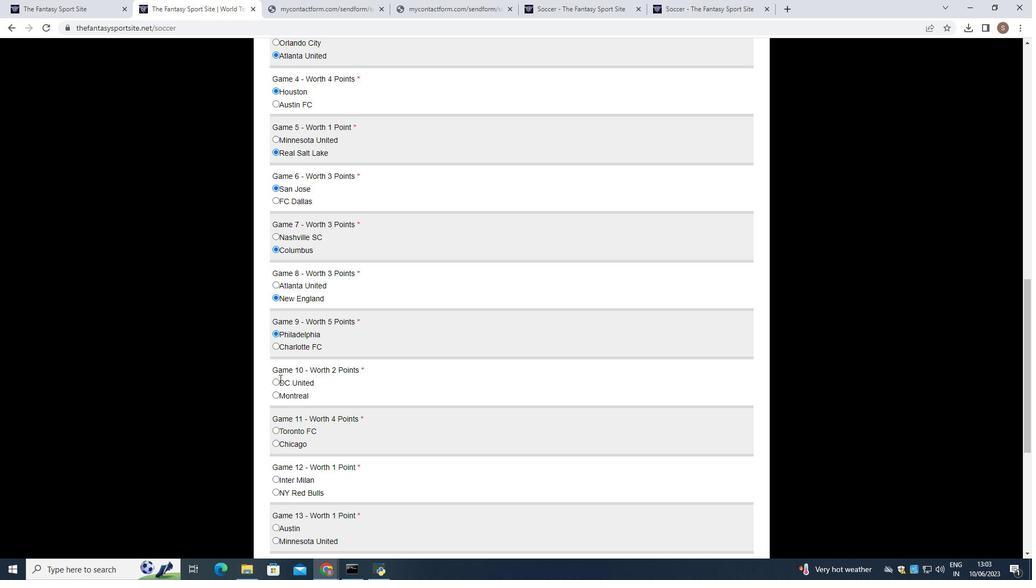 
Action: Mouse pressed left at (278, 382)
Screenshot: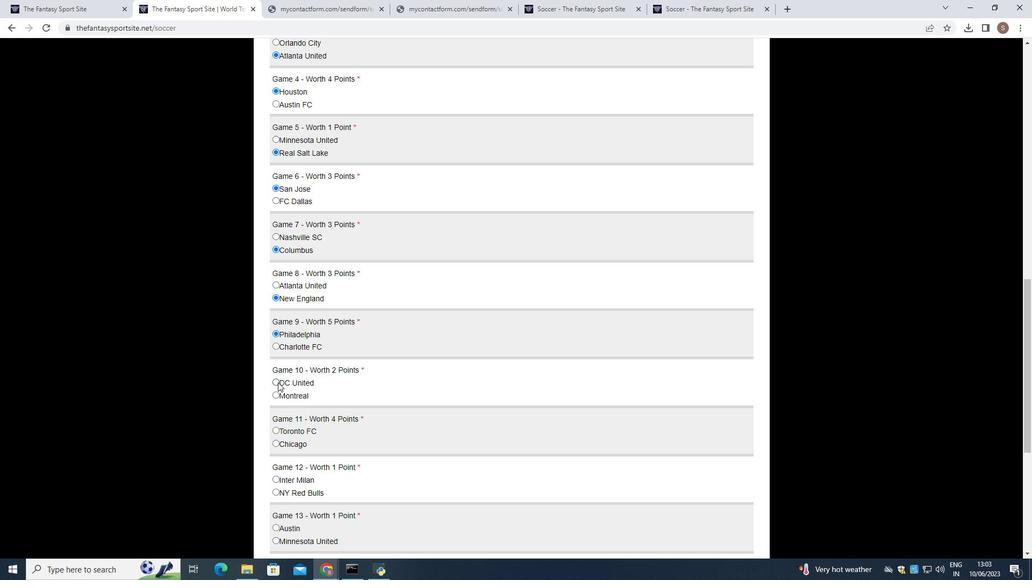 
Action: Mouse scrolled (278, 382) with delta (0, 0)
Screenshot: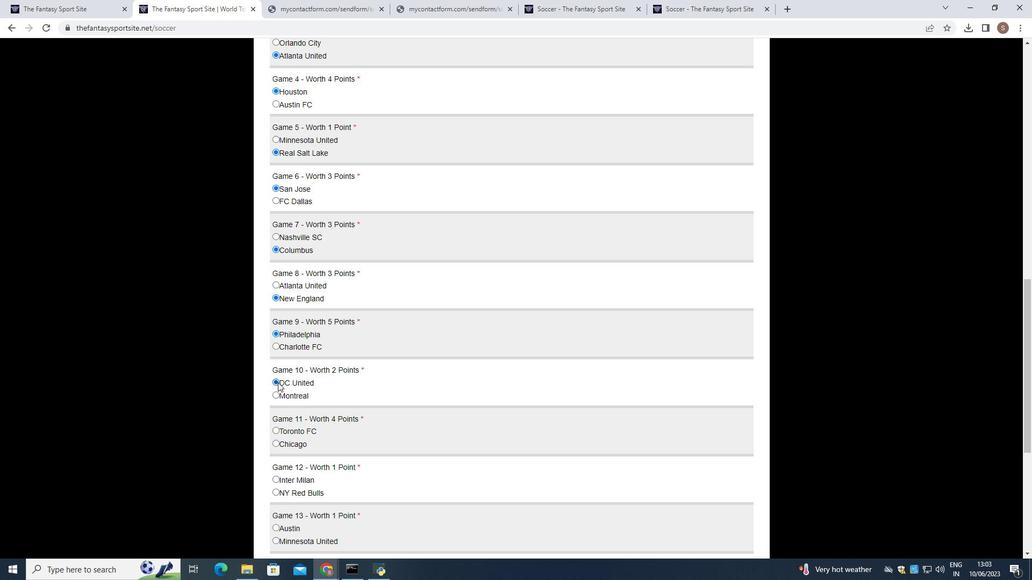 
Action: Mouse moved to (275, 390)
Screenshot: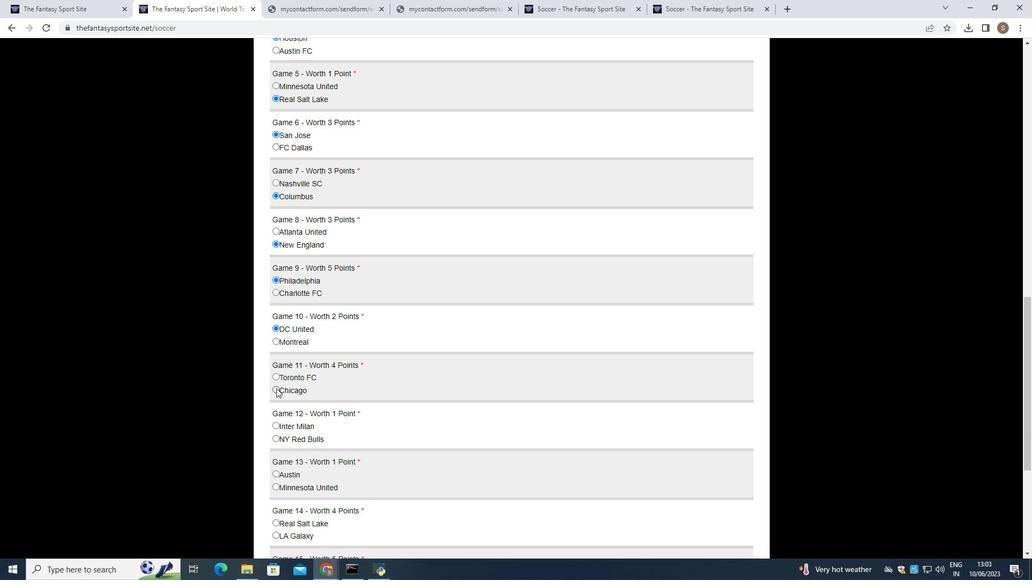 
Action: Mouse pressed left at (275, 390)
Screenshot: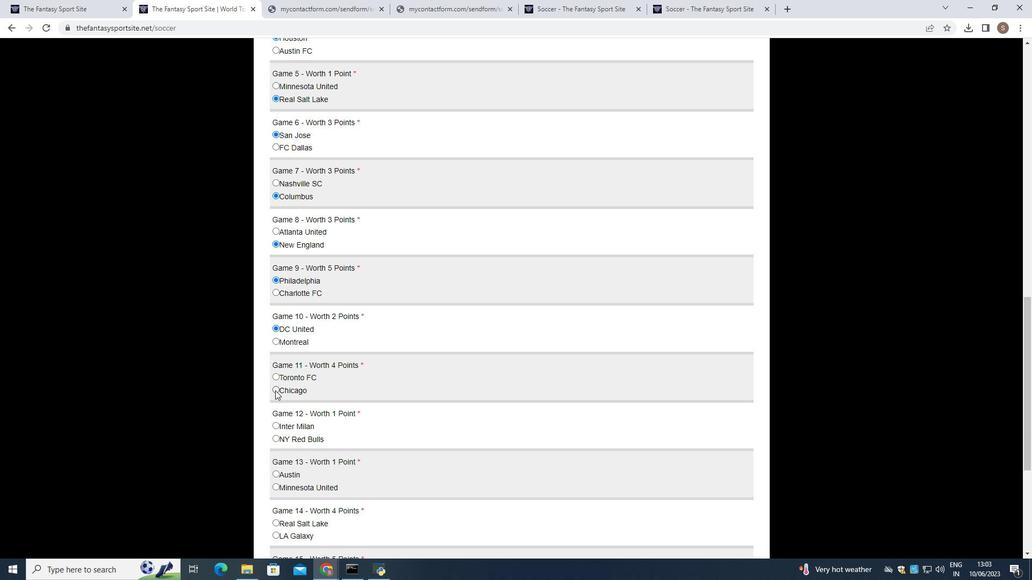 
Action: Mouse moved to (275, 390)
Screenshot: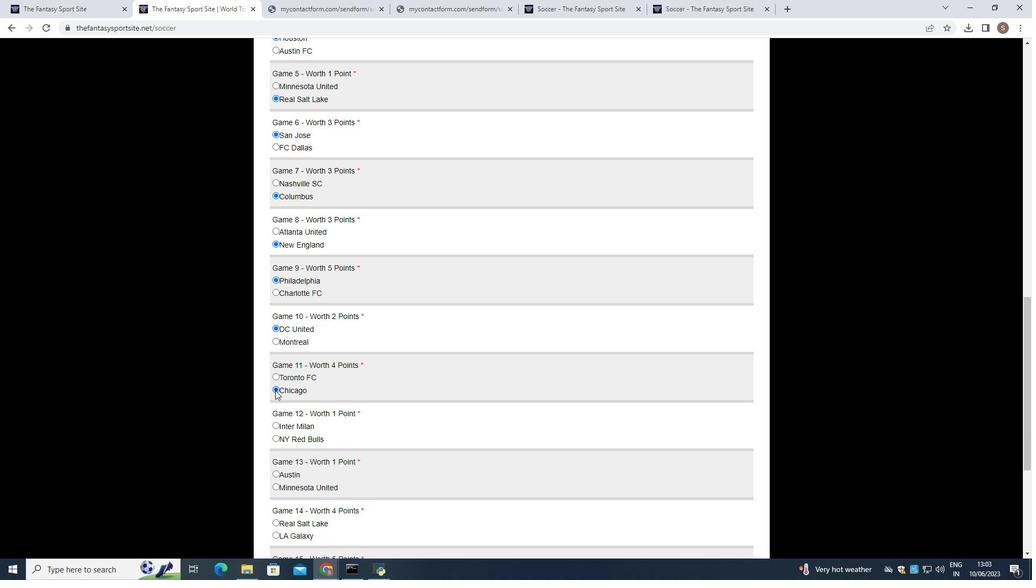 
Action: Mouse scrolled (275, 389) with delta (0, 0)
Screenshot: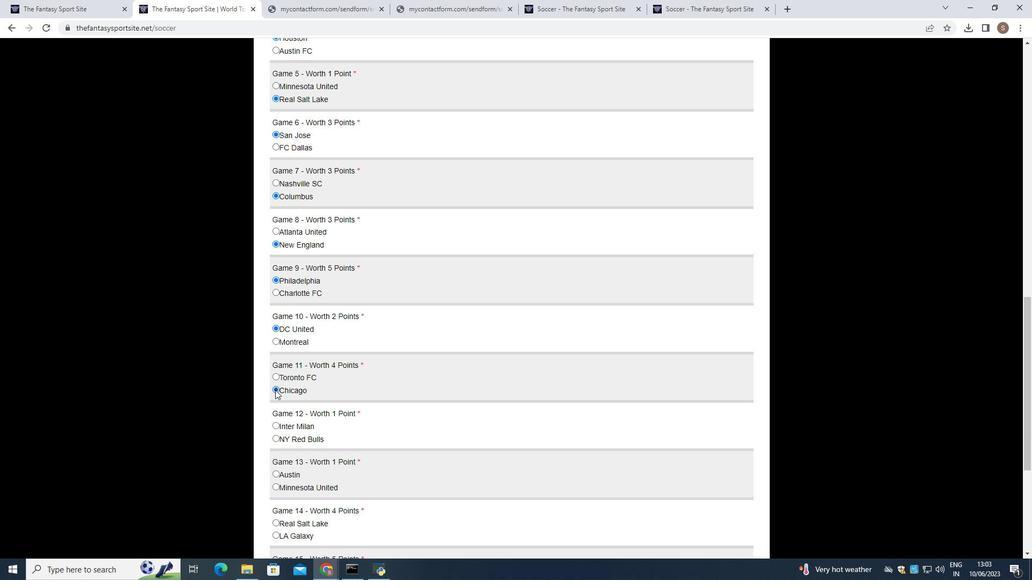 
Action: Mouse moved to (276, 388)
Screenshot: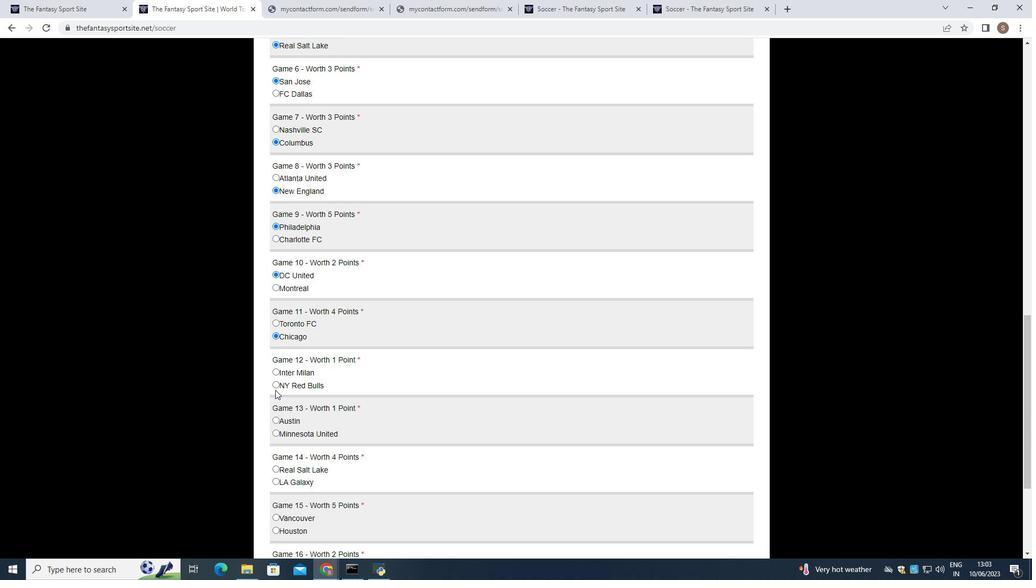 
Action: Mouse pressed left at (276, 388)
Screenshot: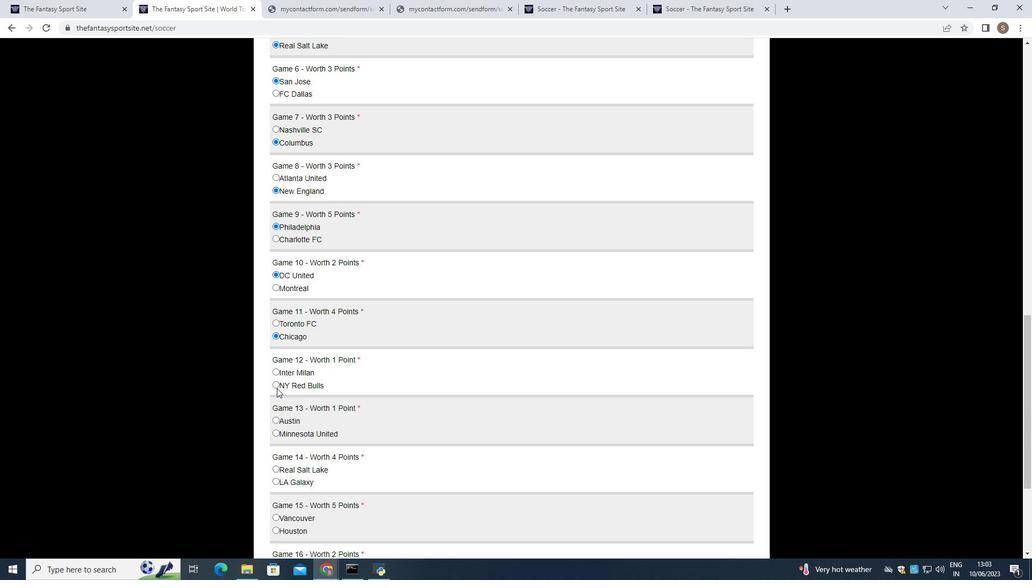 
Action: Mouse moved to (276, 387)
Screenshot: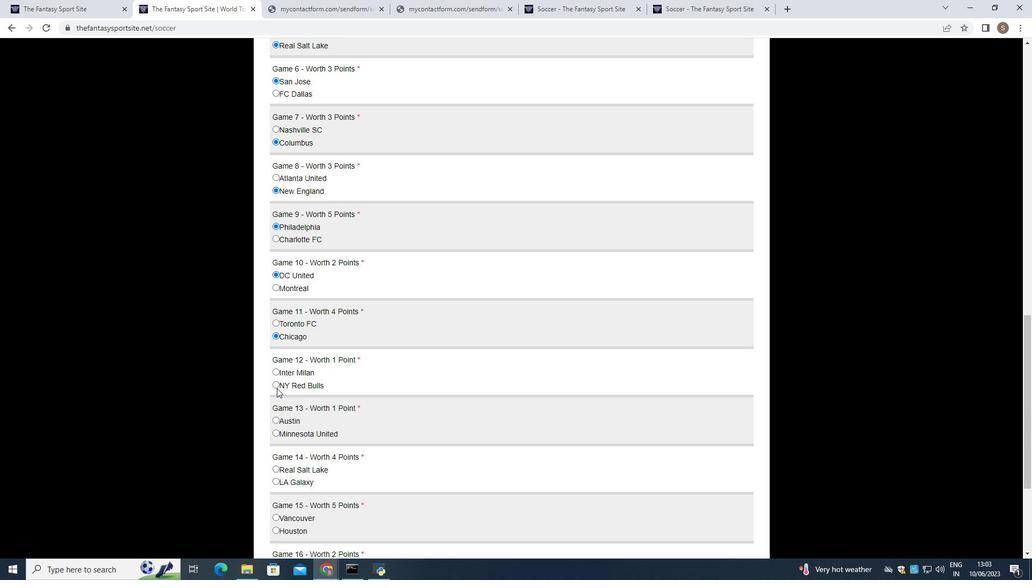 
Action: Mouse pressed left at (276, 387)
Screenshot: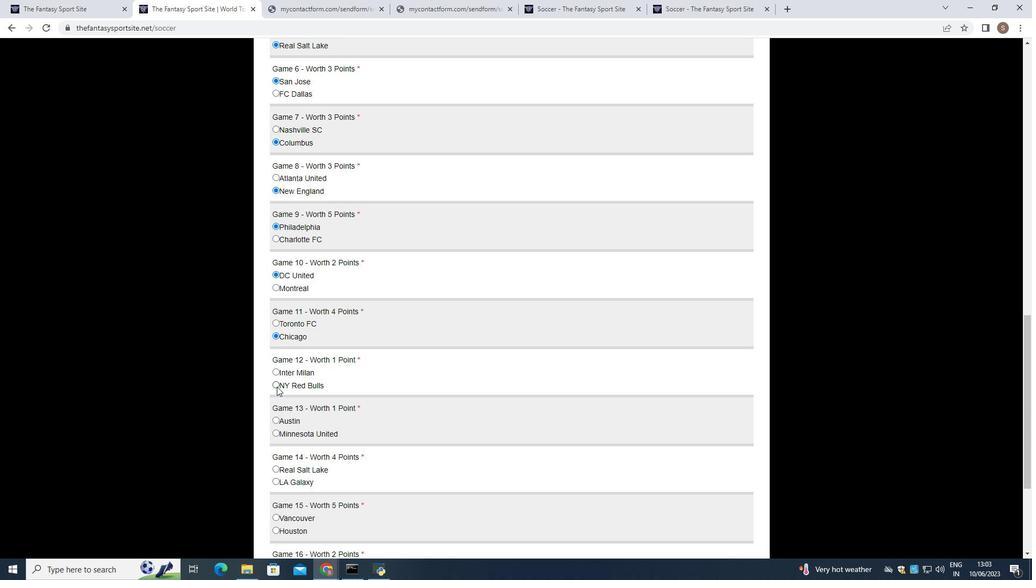 
Action: Mouse scrolled (276, 386) with delta (0, 0)
Screenshot: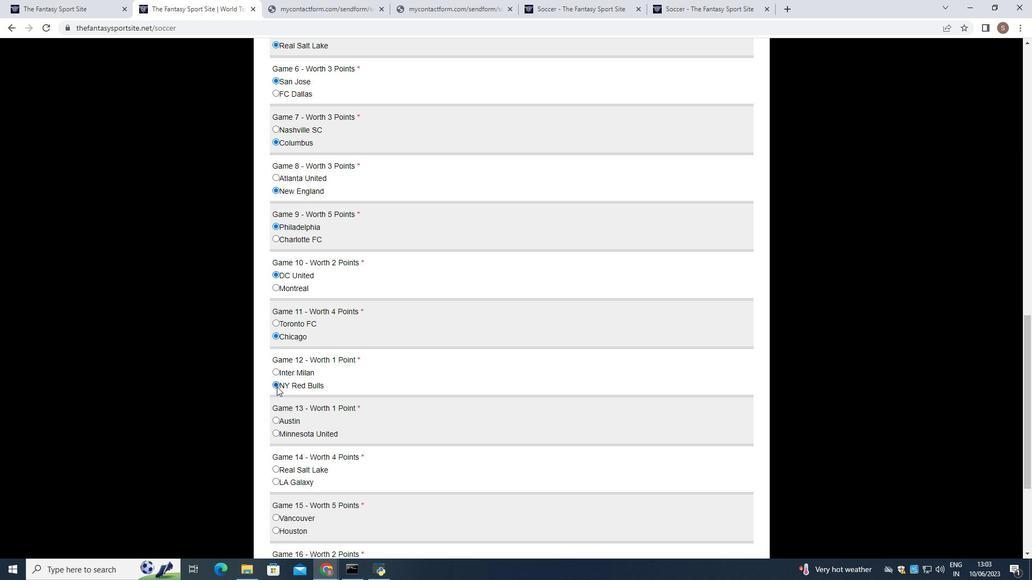 
Action: Mouse moved to (276, 381)
Screenshot: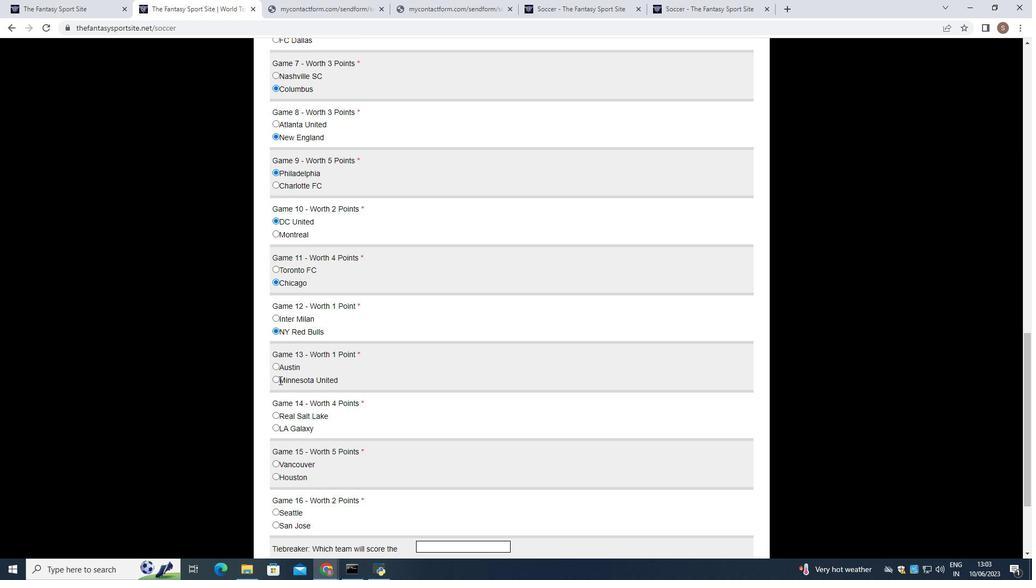 
Action: Mouse pressed left at (276, 381)
Screenshot: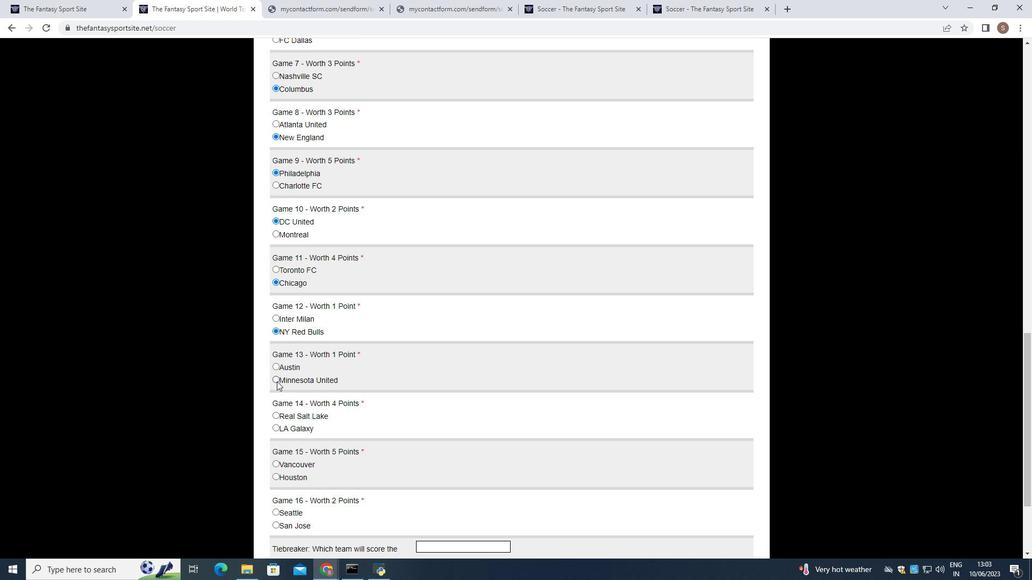 
Action: Mouse moved to (281, 381)
Screenshot: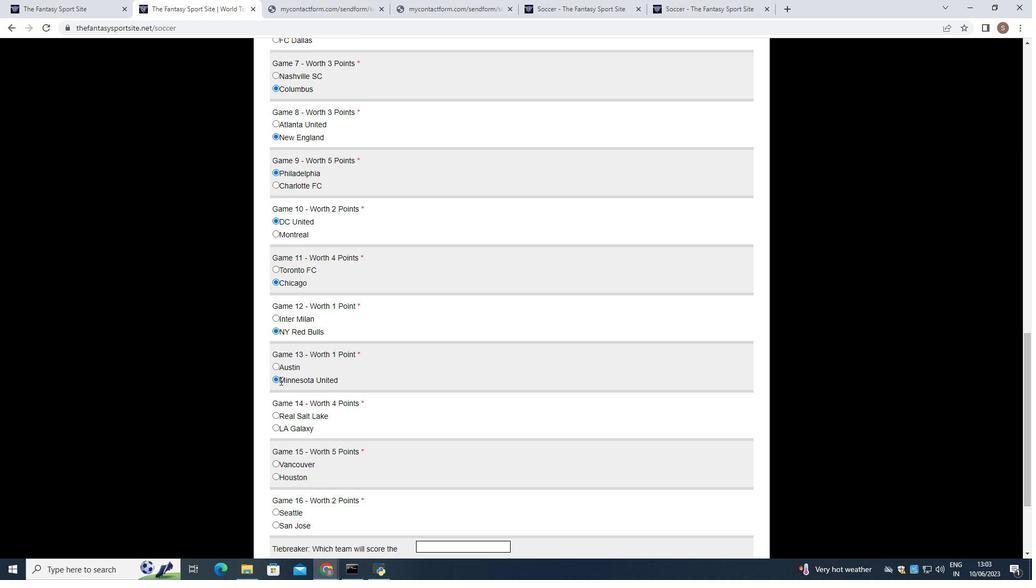 
Action: Mouse scrolled (281, 380) with delta (0, 0)
Screenshot: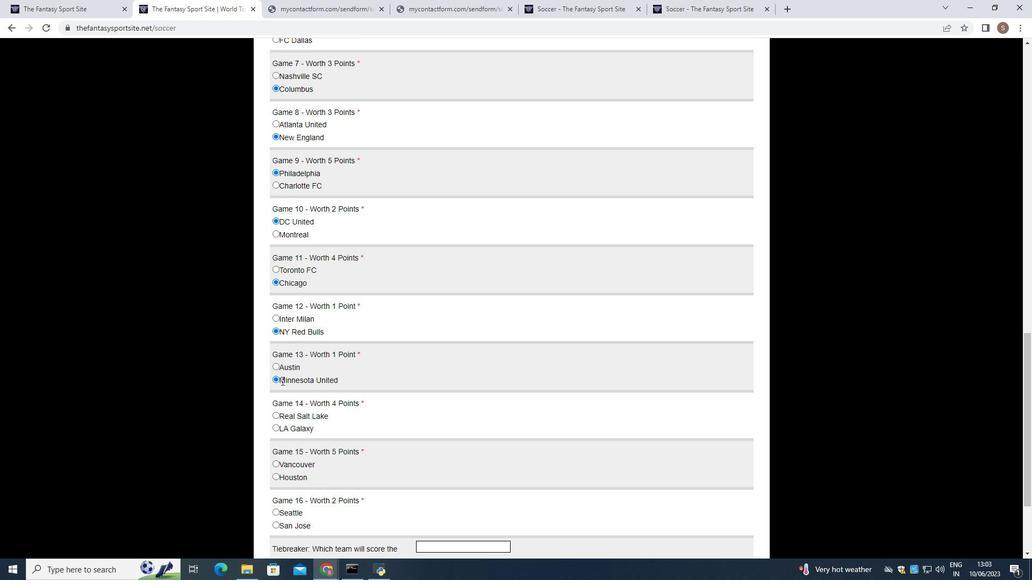 
Action: Mouse moved to (275, 375)
Screenshot: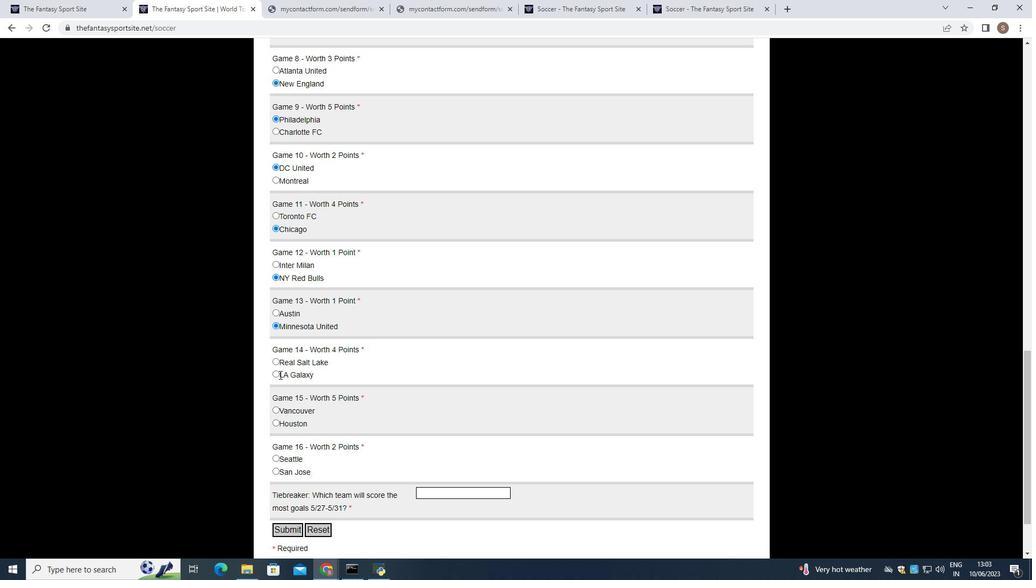 
Action: Mouse pressed left at (275, 375)
Screenshot: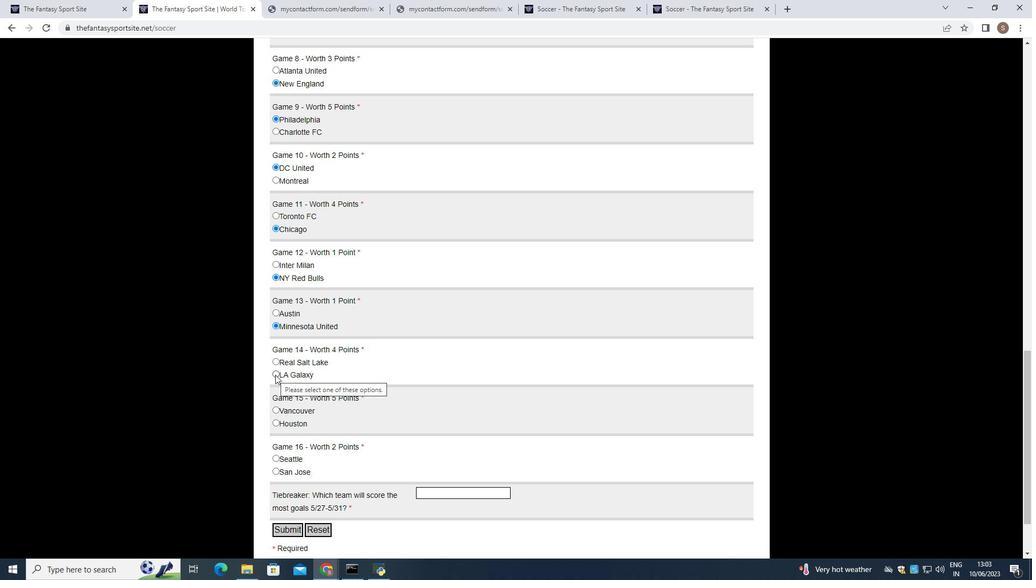 
Action: Mouse moved to (274, 421)
Screenshot: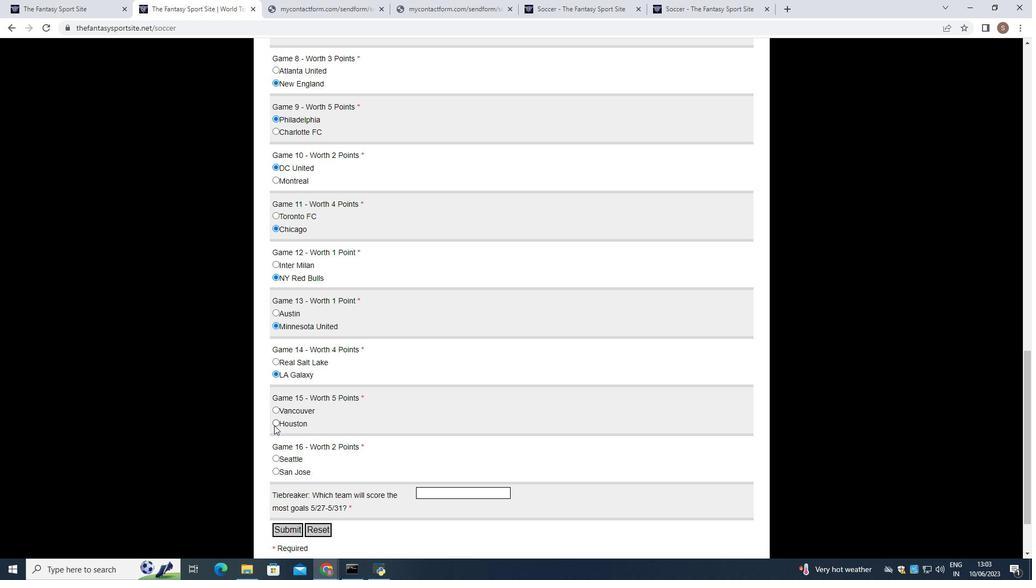 
Action: Mouse pressed left at (274, 421)
Screenshot: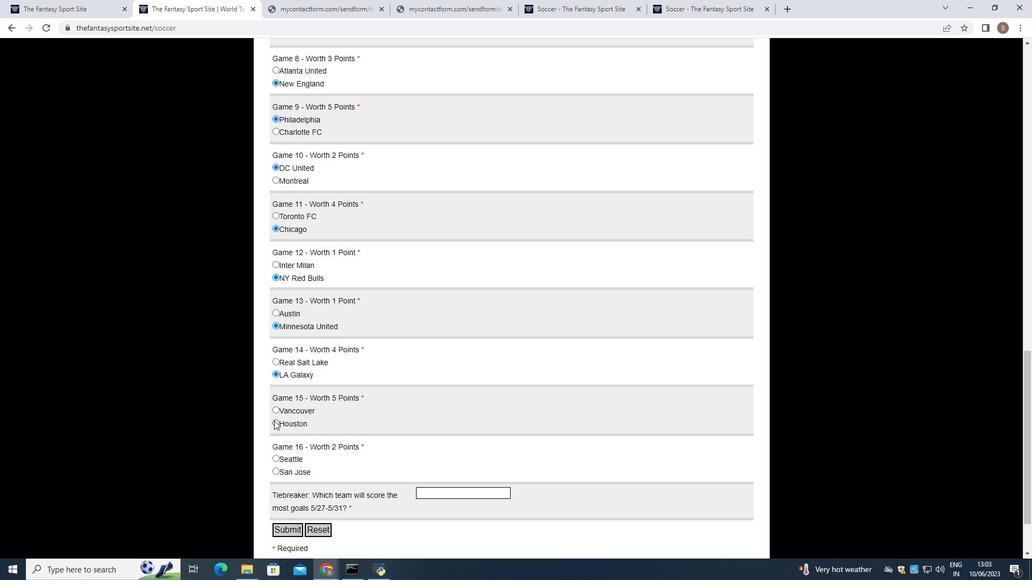 
Action: Mouse moved to (281, 417)
Screenshot: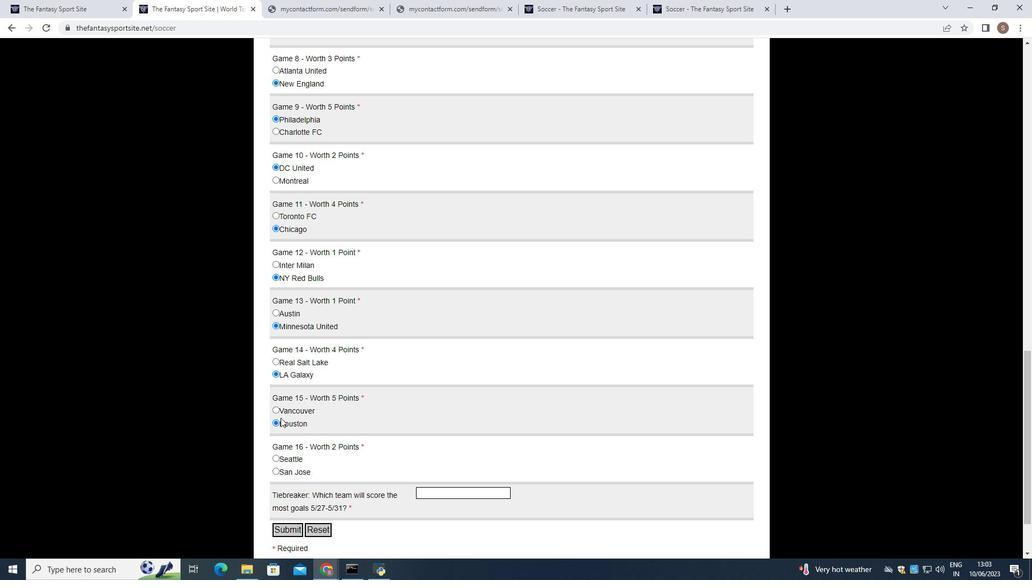 
Action: Mouse scrolled (281, 416) with delta (0, 0)
Screenshot: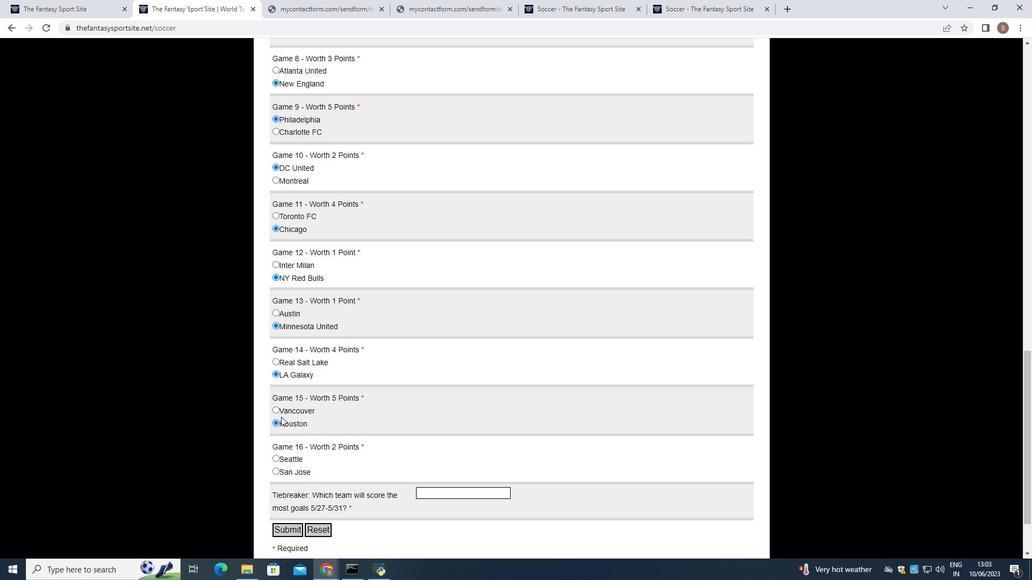 
Action: Mouse moved to (274, 403)
Screenshot: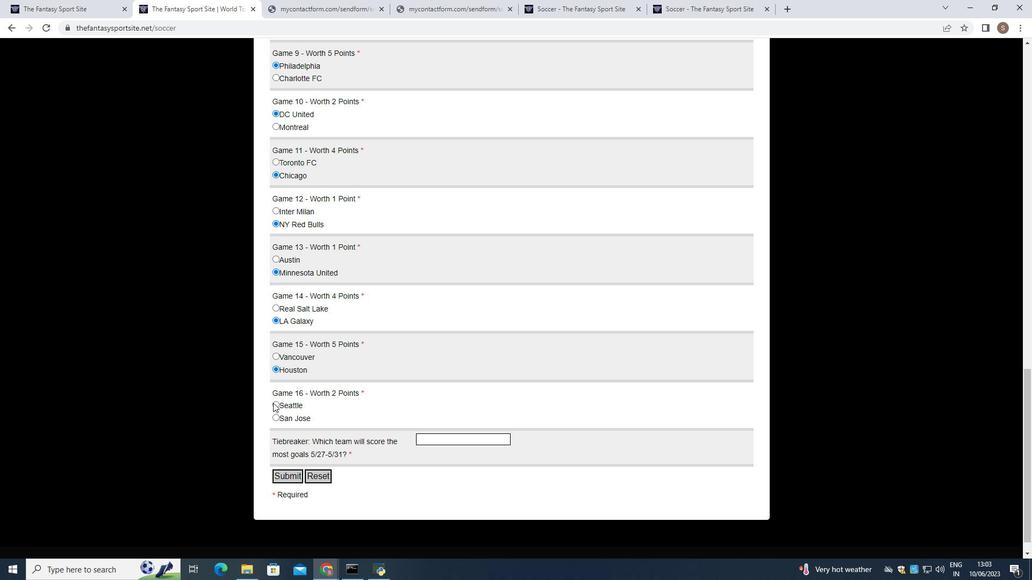 
Action: Mouse pressed left at (274, 403)
Screenshot: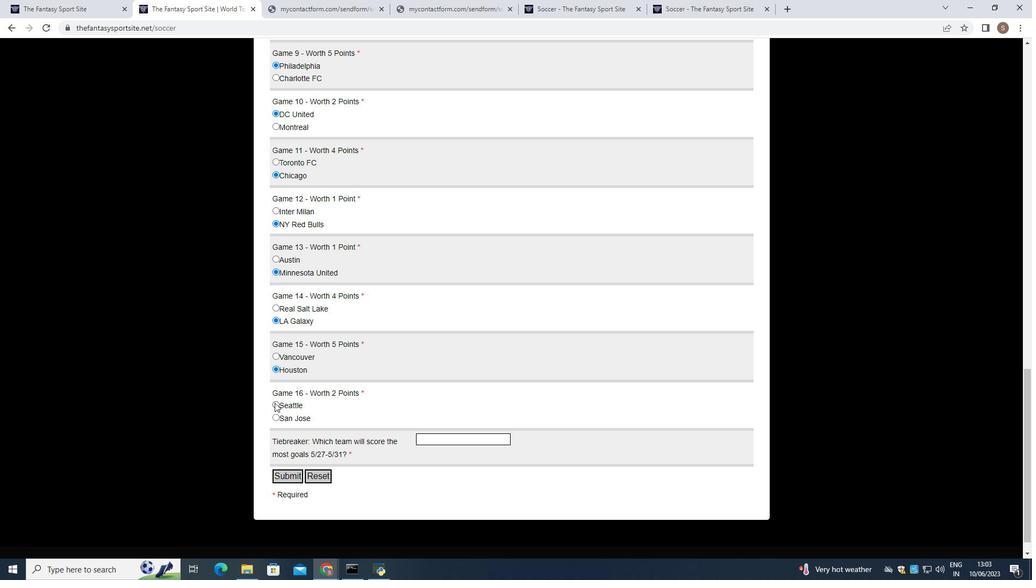 
Action: Mouse moved to (436, 437)
Screenshot: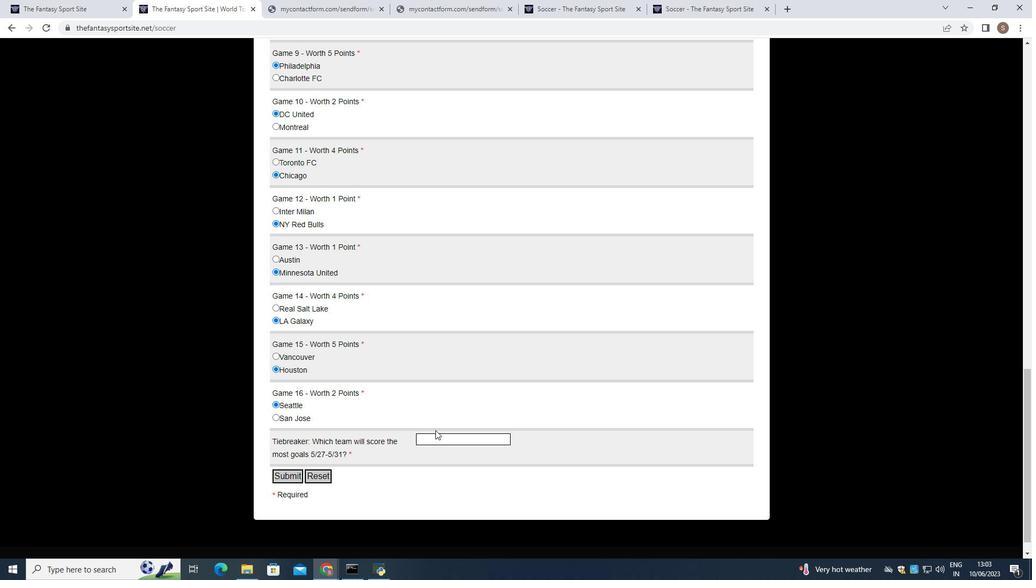 
Action: Mouse pressed left at (436, 437)
Screenshot: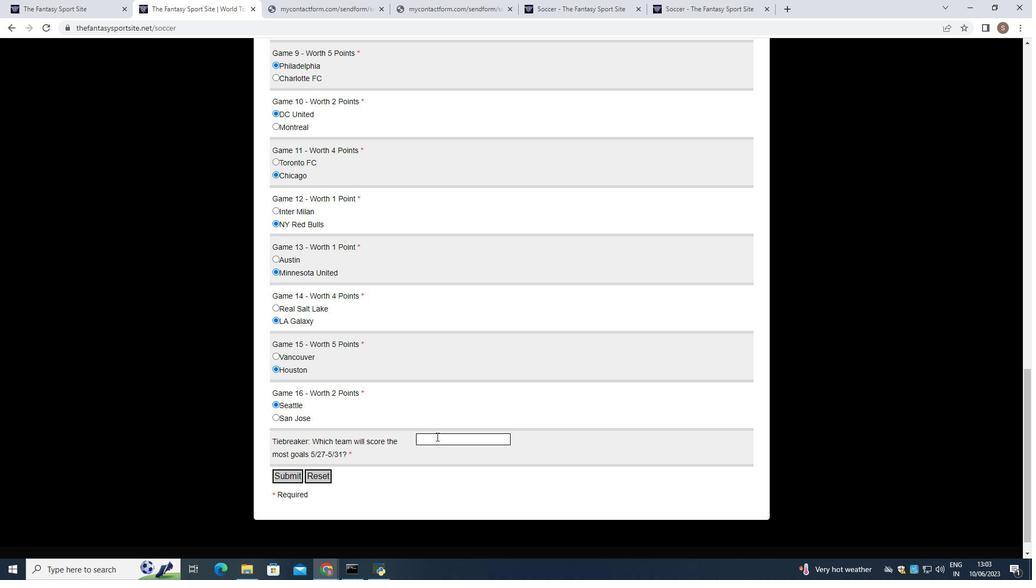 
Action: Key pressed <Key.shift_r>Philadelphia
Screenshot: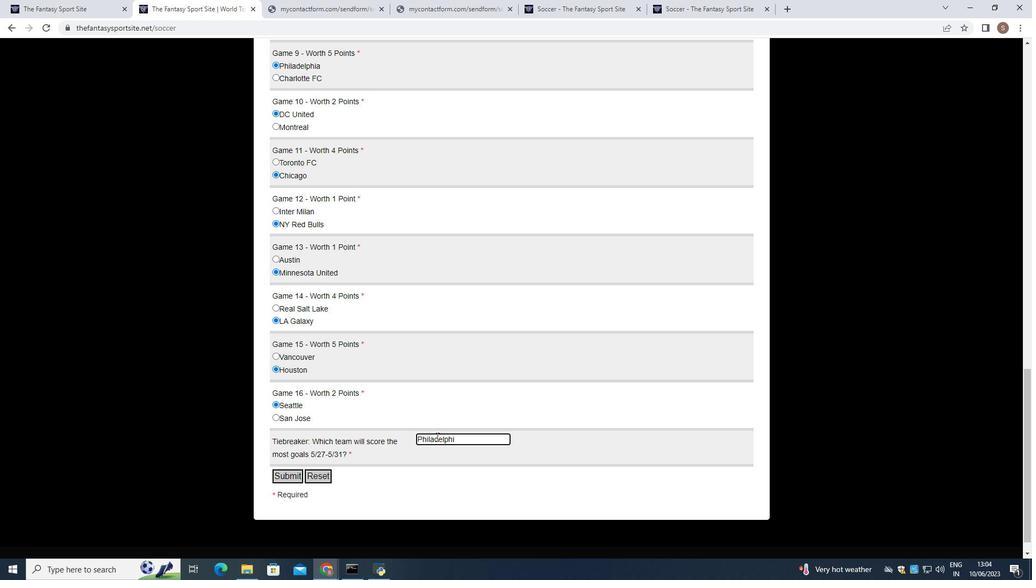 
Action: Mouse moved to (288, 471)
Screenshot: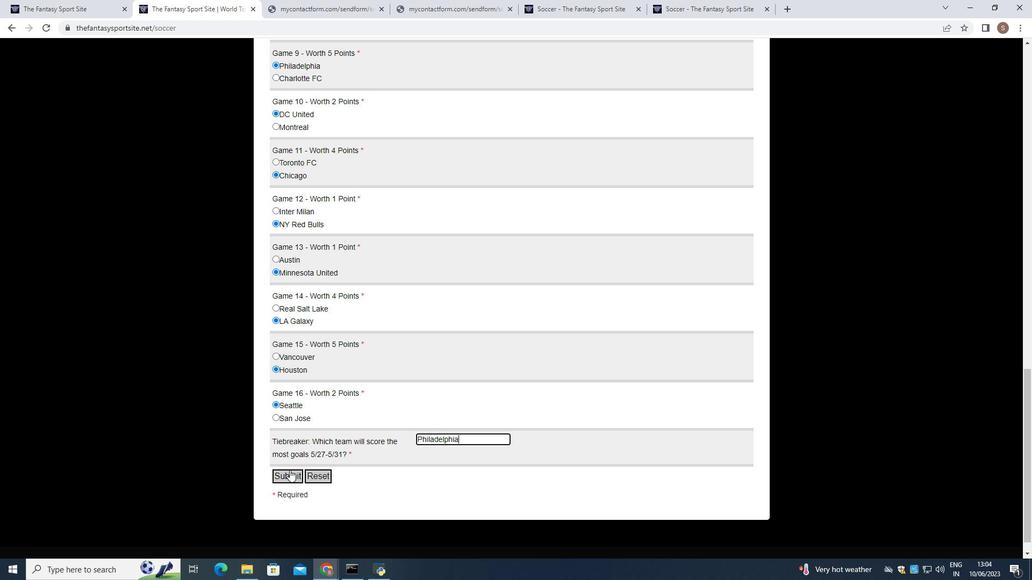 
Action: Mouse pressed left at (288, 471)
Screenshot: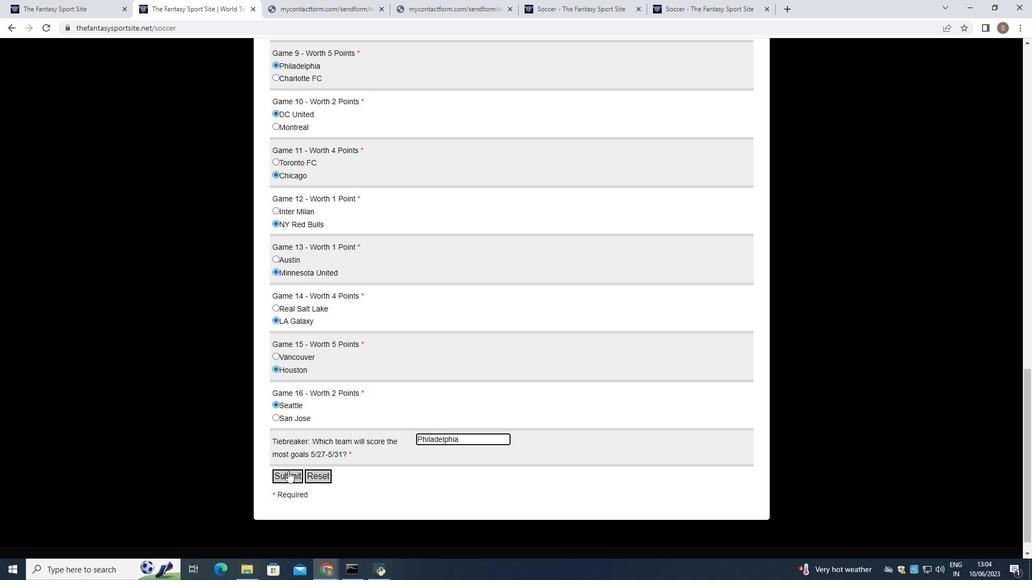 
Action: Mouse moved to (280, 481)
Screenshot: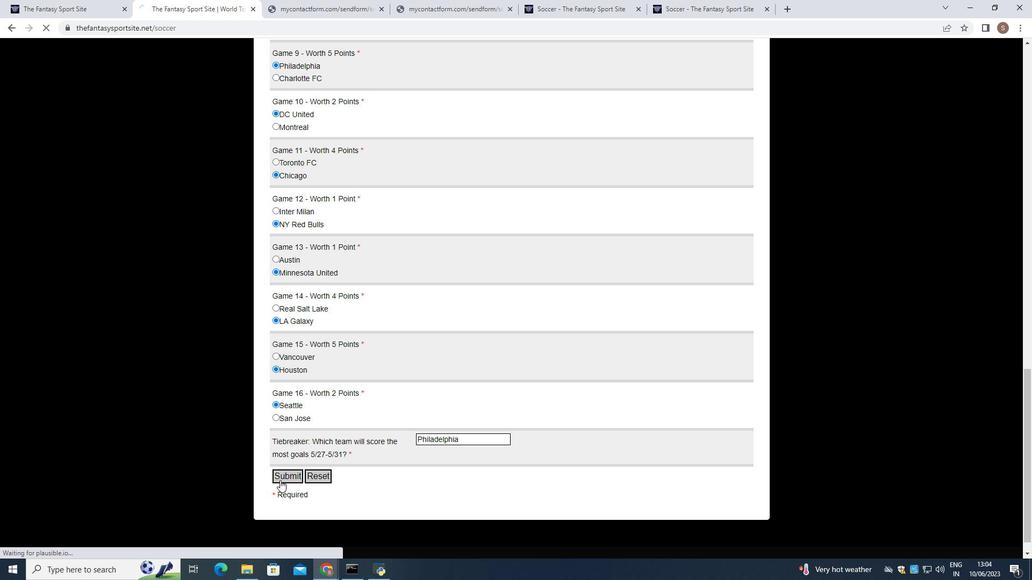 
